 Task: Find connections with filter location Buckow with filter topic #jobsearchwith filter profile language German with filter current company Novartis India with filter school CCS (Chaudhary Charan Singh)University with filter industry Landscaping Services with filter service category Video Animation with filter keywords title Chief Robot Whisperer
Action: Mouse moved to (568, 78)
Screenshot: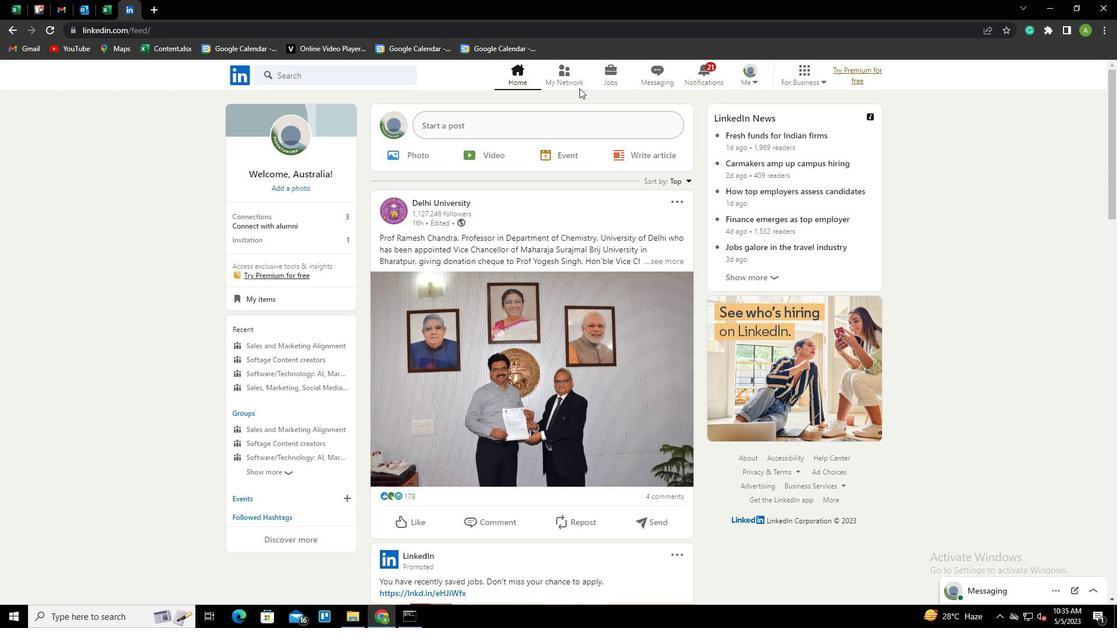 
Action: Mouse pressed left at (568, 78)
Screenshot: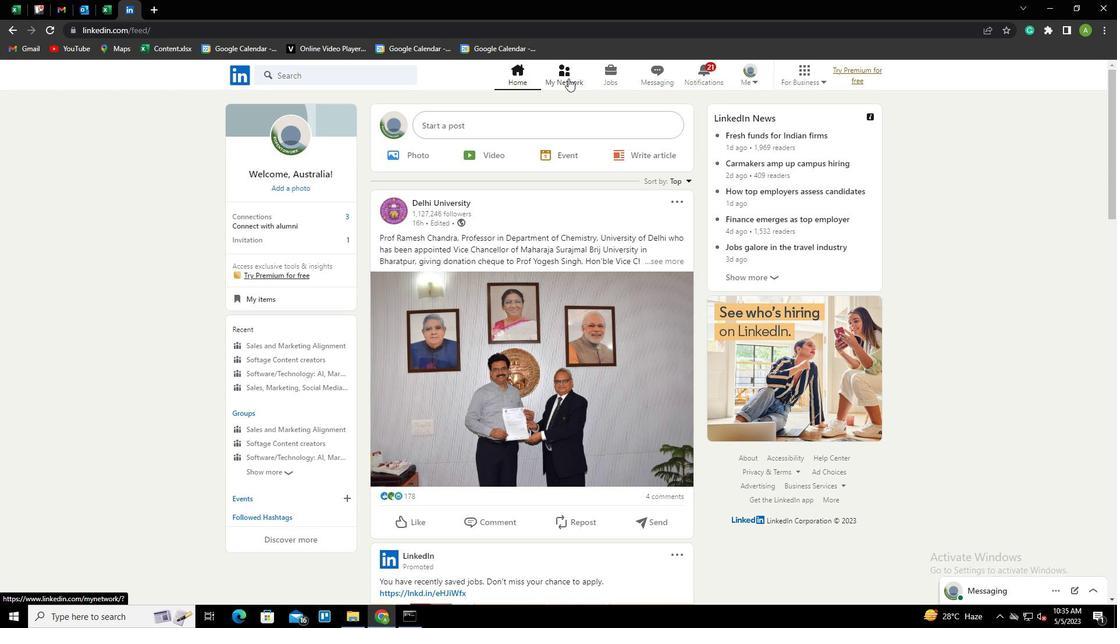 
Action: Mouse moved to (300, 139)
Screenshot: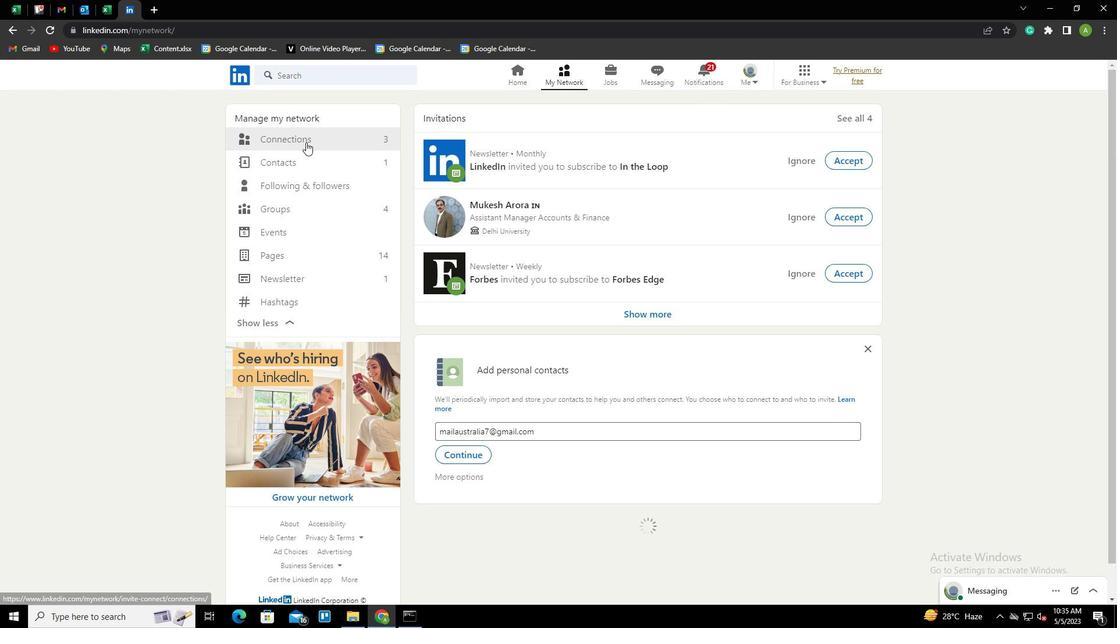 
Action: Mouse pressed left at (300, 139)
Screenshot: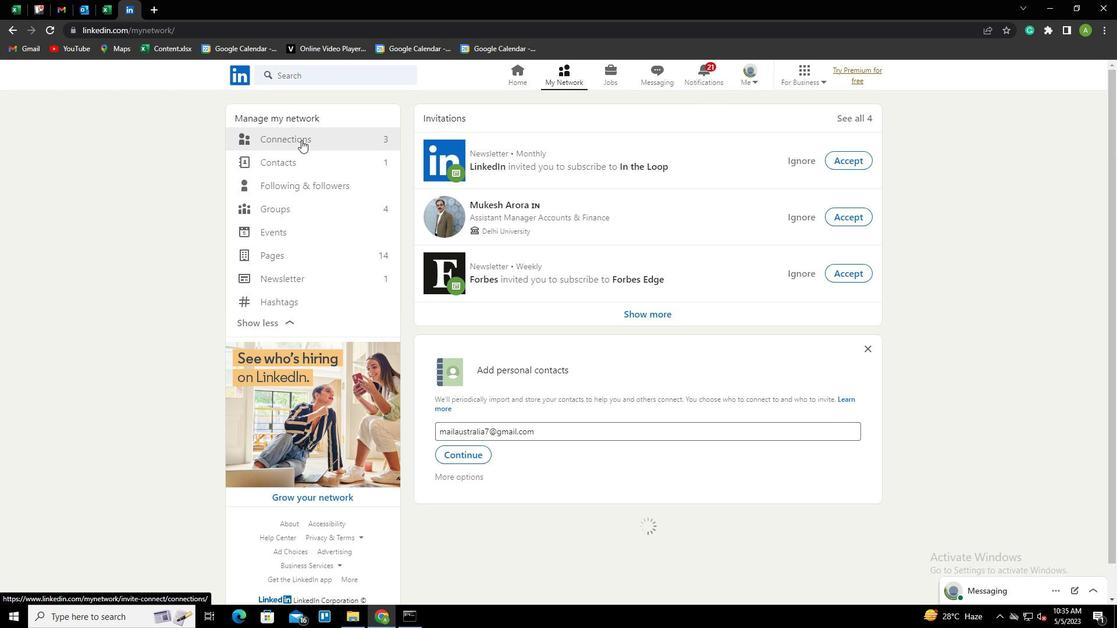 
Action: Mouse moved to (633, 134)
Screenshot: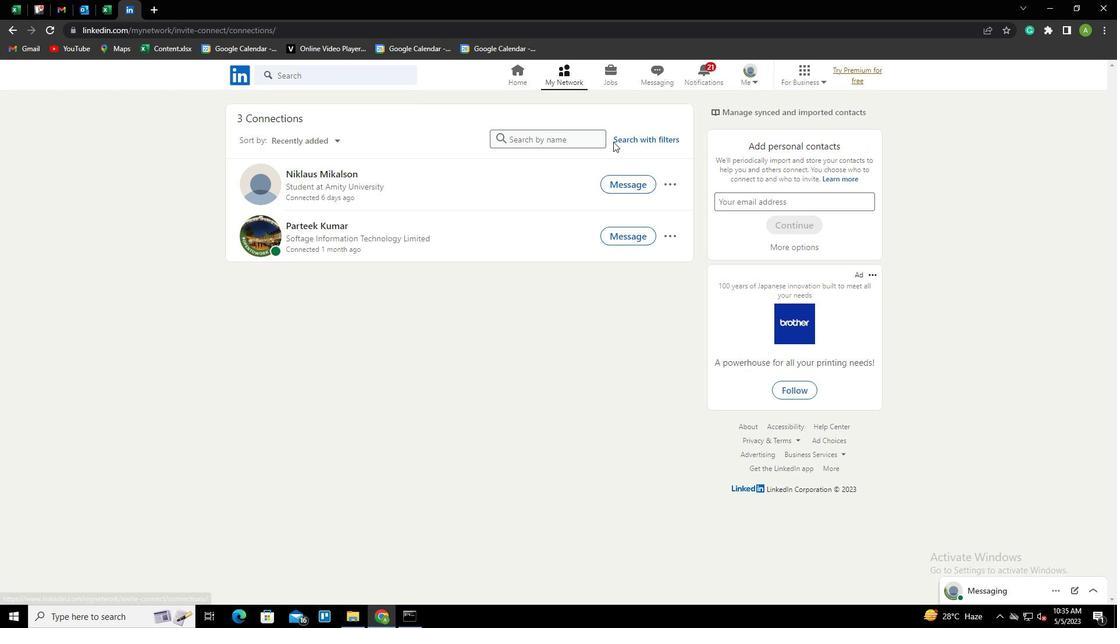 
Action: Mouse pressed left at (633, 134)
Screenshot: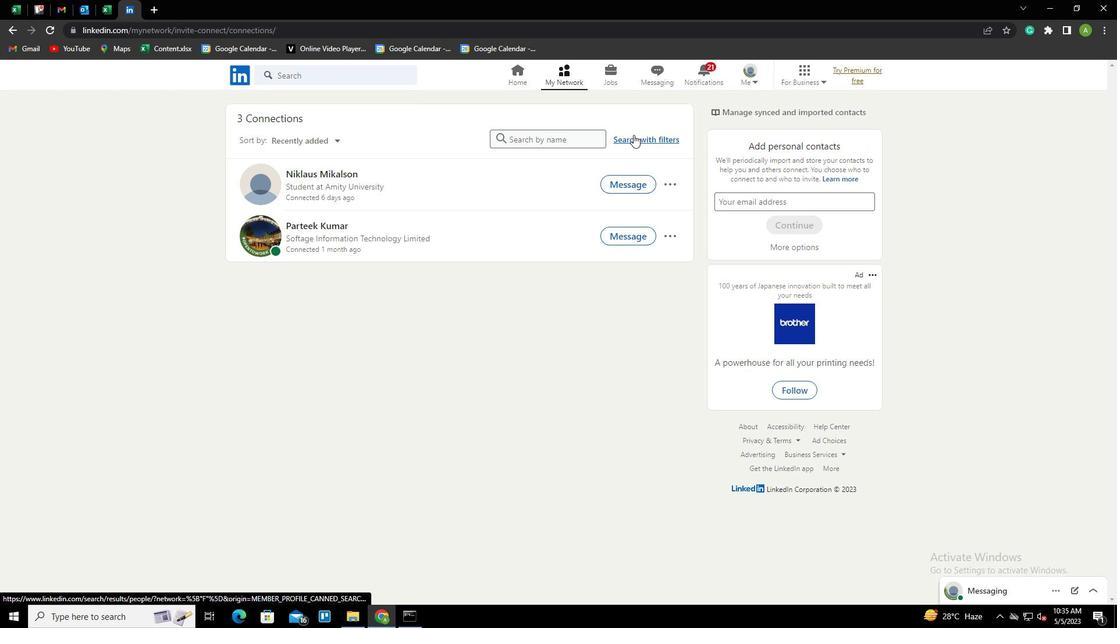 
Action: Mouse moved to (595, 102)
Screenshot: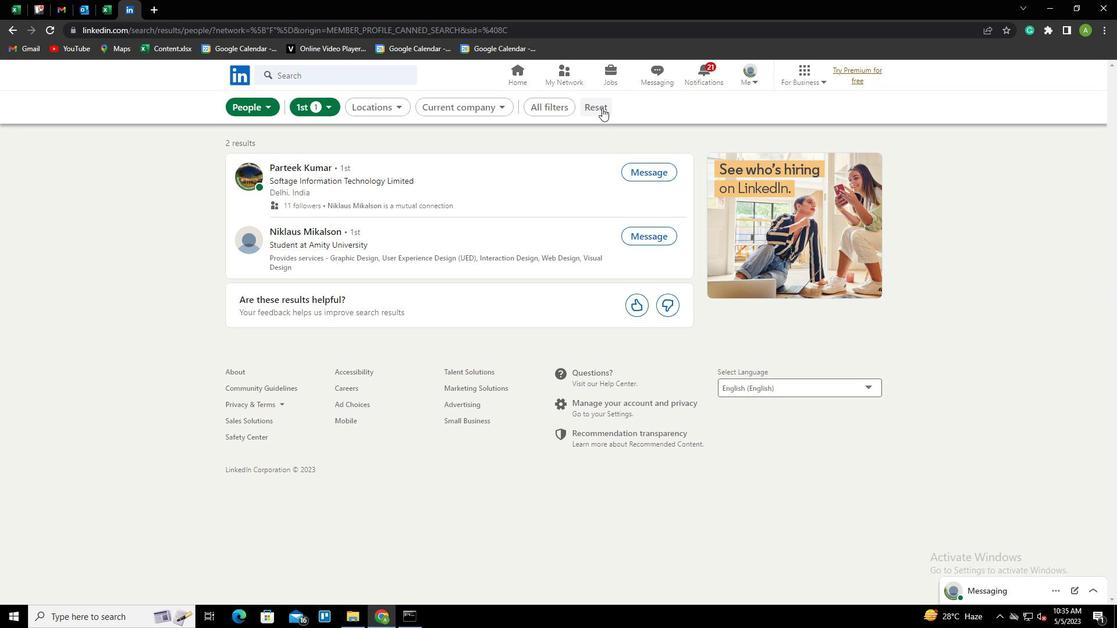 
Action: Mouse pressed left at (595, 102)
Screenshot: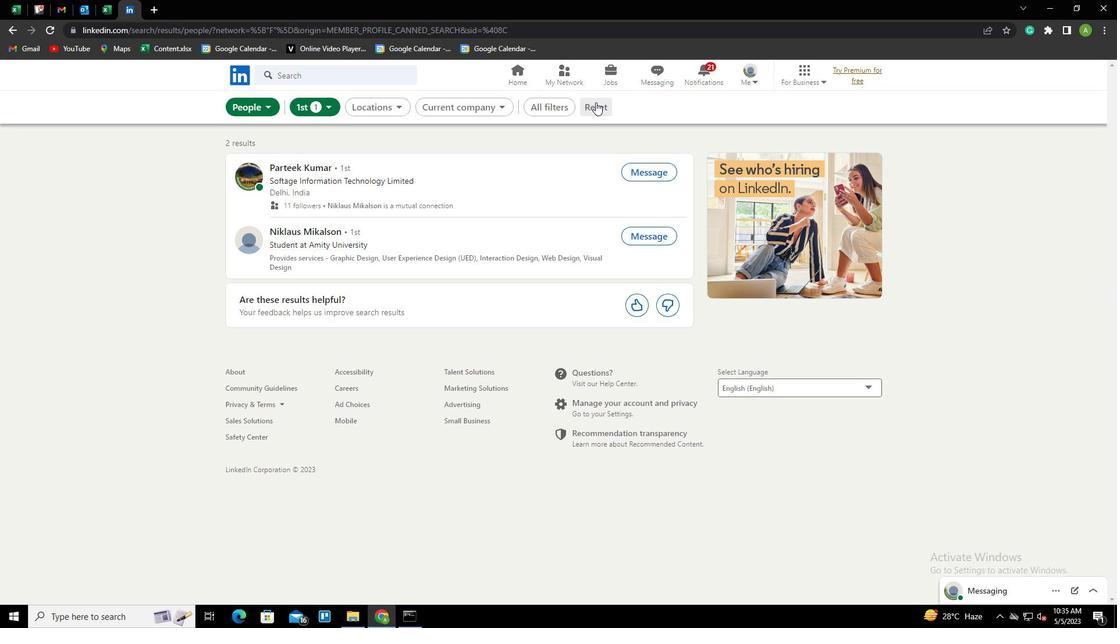 
Action: Mouse moved to (583, 105)
Screenshot: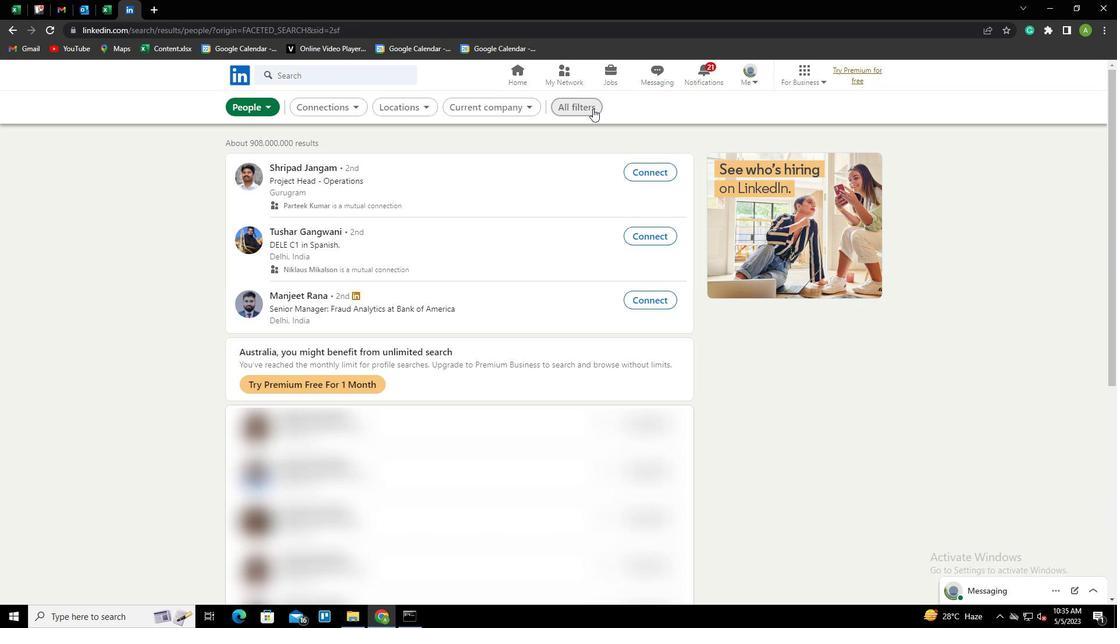 
Action: Mouse pressed left at (583, 105)
Screenshot: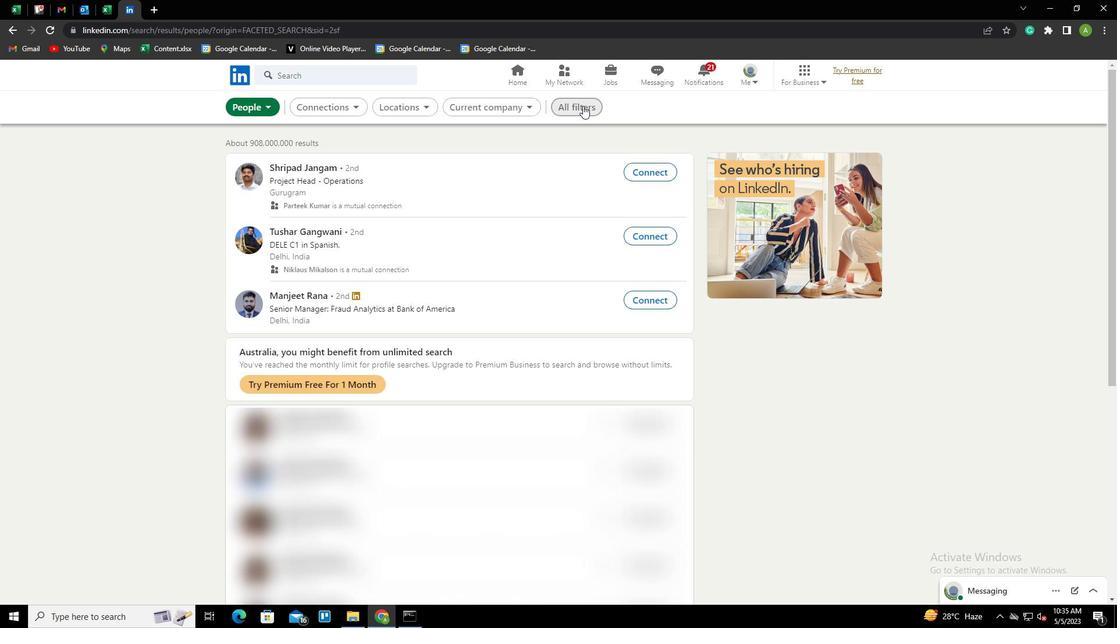 
Action: Mouse moved to (853, 347)
Screenshot: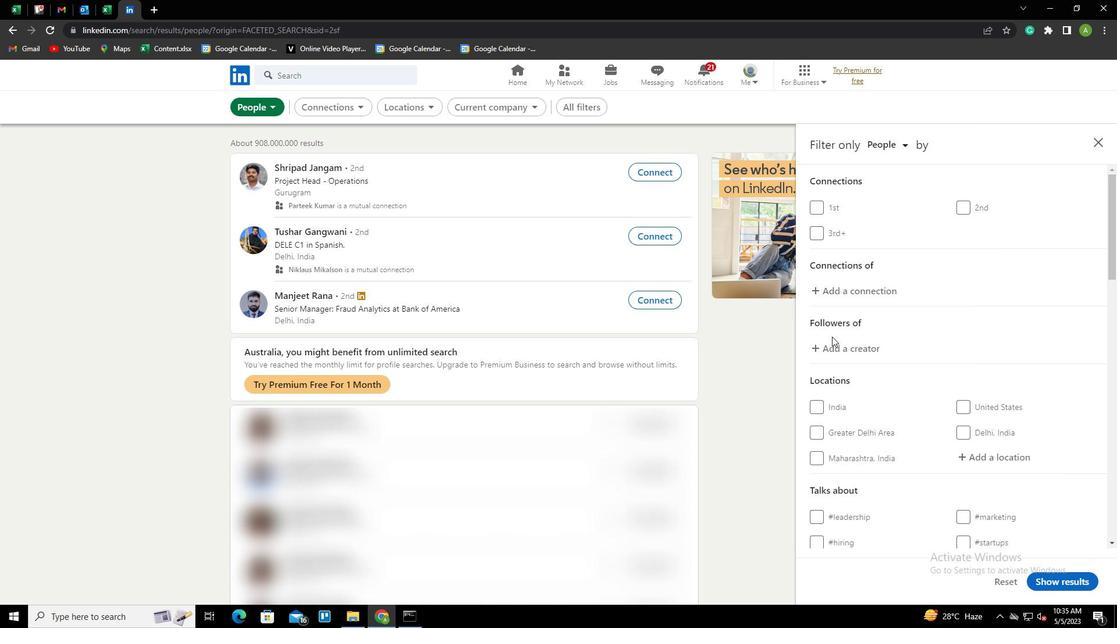 
Action: Mouse scrolled (853, 346) with delta (0, 0)
Screenshot: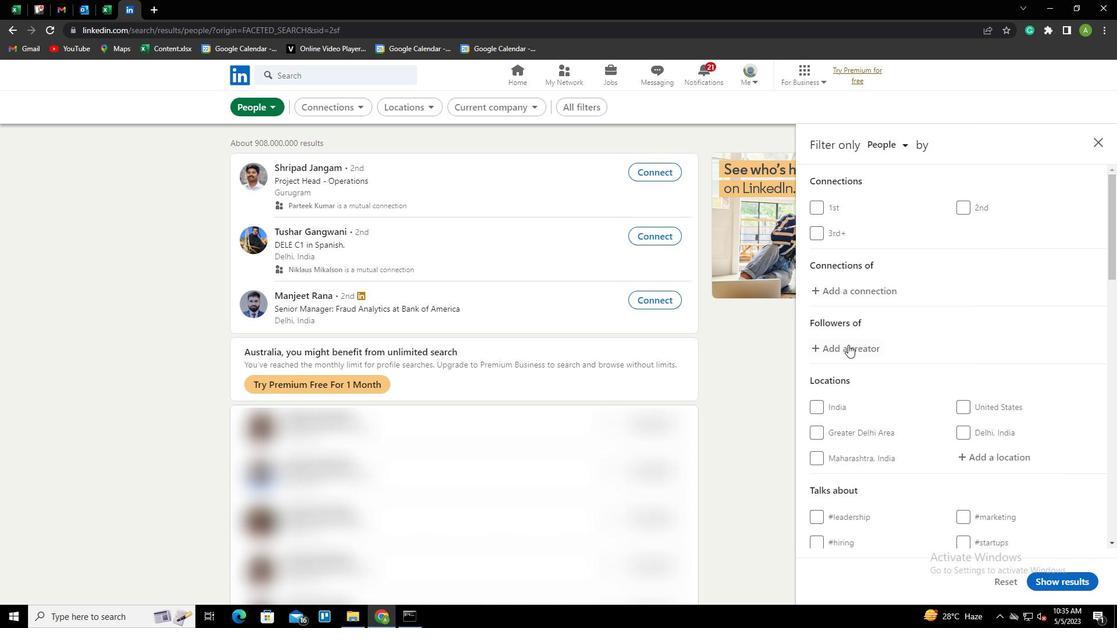 
Action: Mouse scrolled (853, 346) with delta (0, 0)
Screenshot: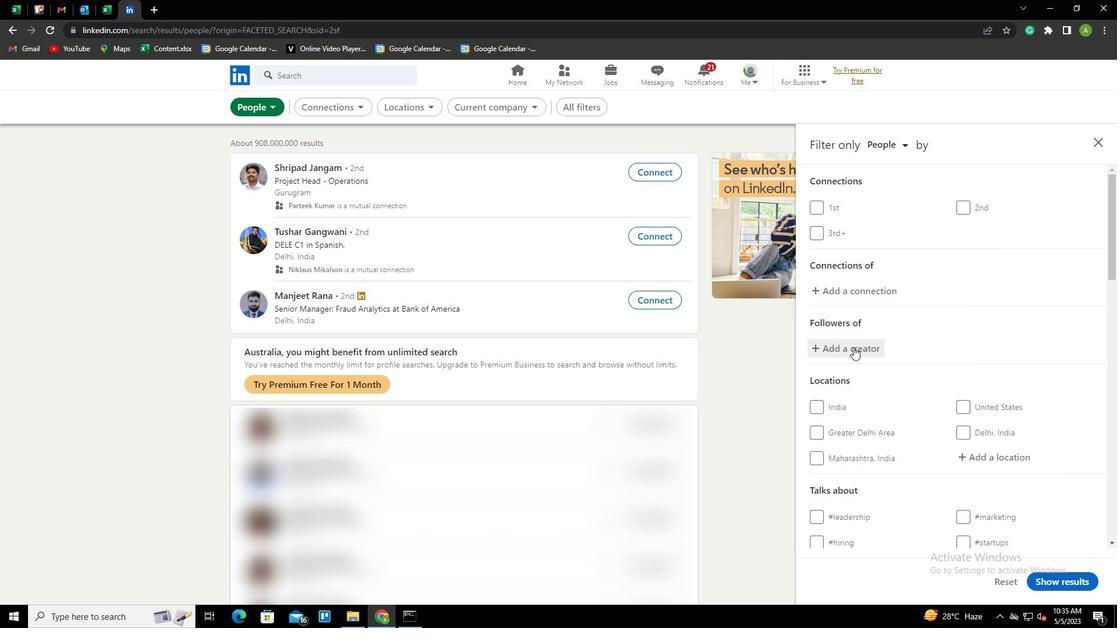 
Action: Mouse scrolled (853, 346) with delta (0, 0)
Screenshot: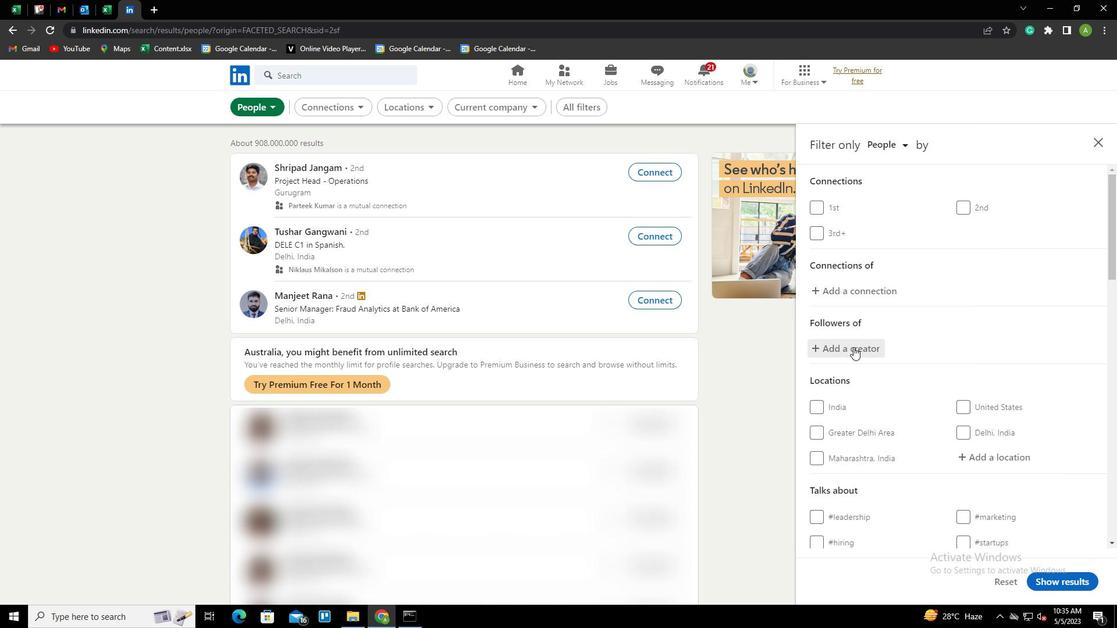 
Action: Mouse moved to (984, 277)
Screenshot: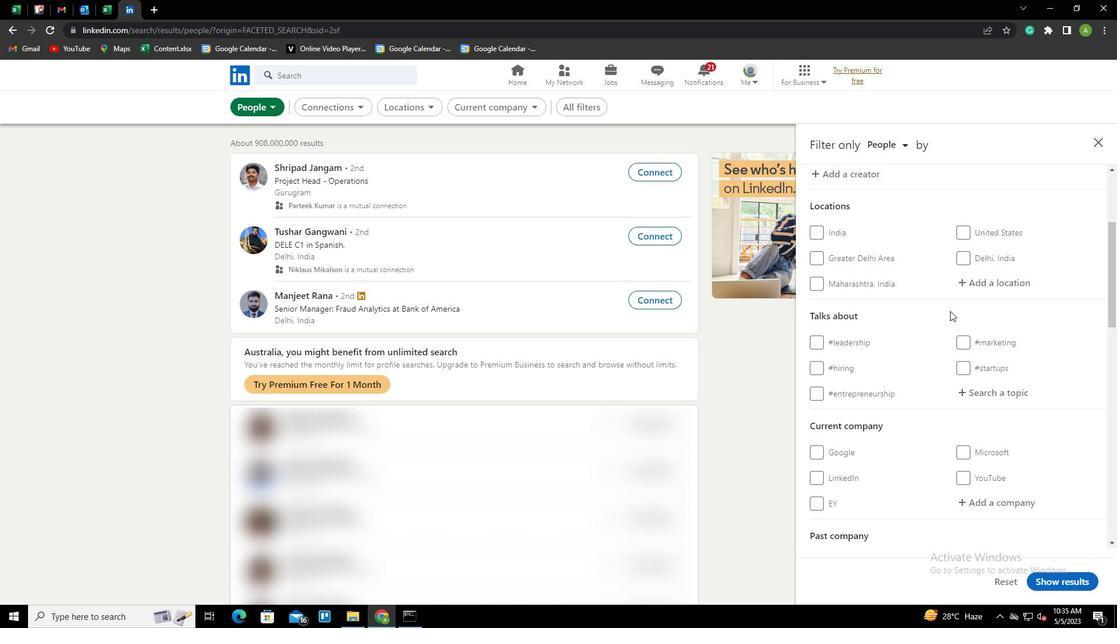 
Action: Mouse pressed left at (984, 277)
Screenshot: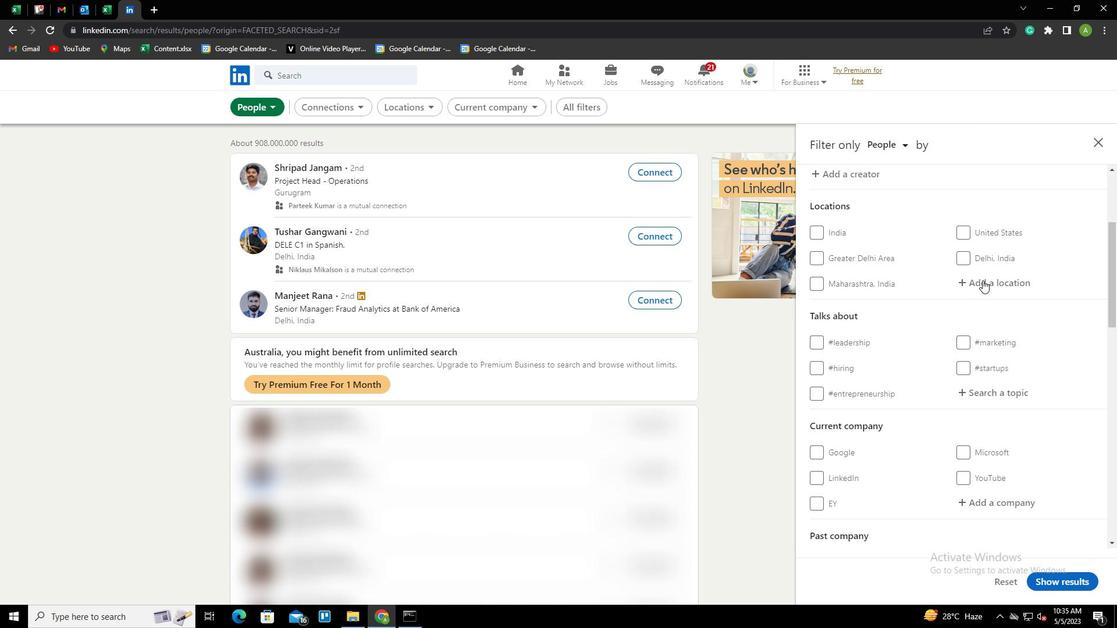 
Action: Key pressed <Key.shift><Key.shift><Key.shift><Key.shift><Key.shift><Key.shift><Key.shift><Key.shift><Key.shift><Key.shift>BUCKOW<Key.down><Key.enter>
Screenshot: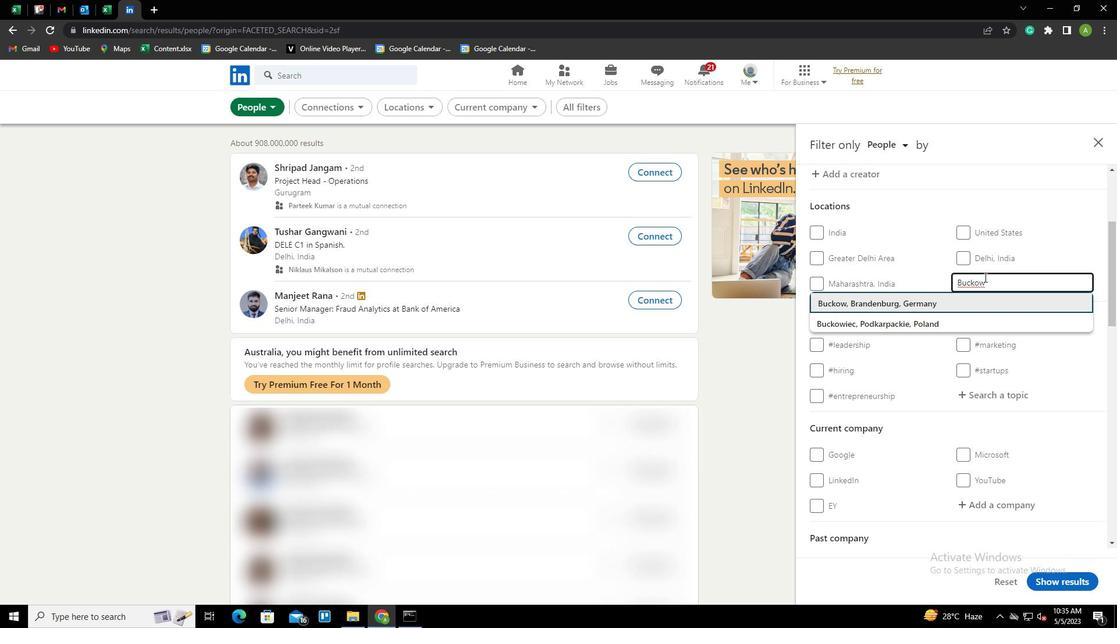 
Action: Mouse scrolled (984, 276) with delta (0, 0)
Screenshot: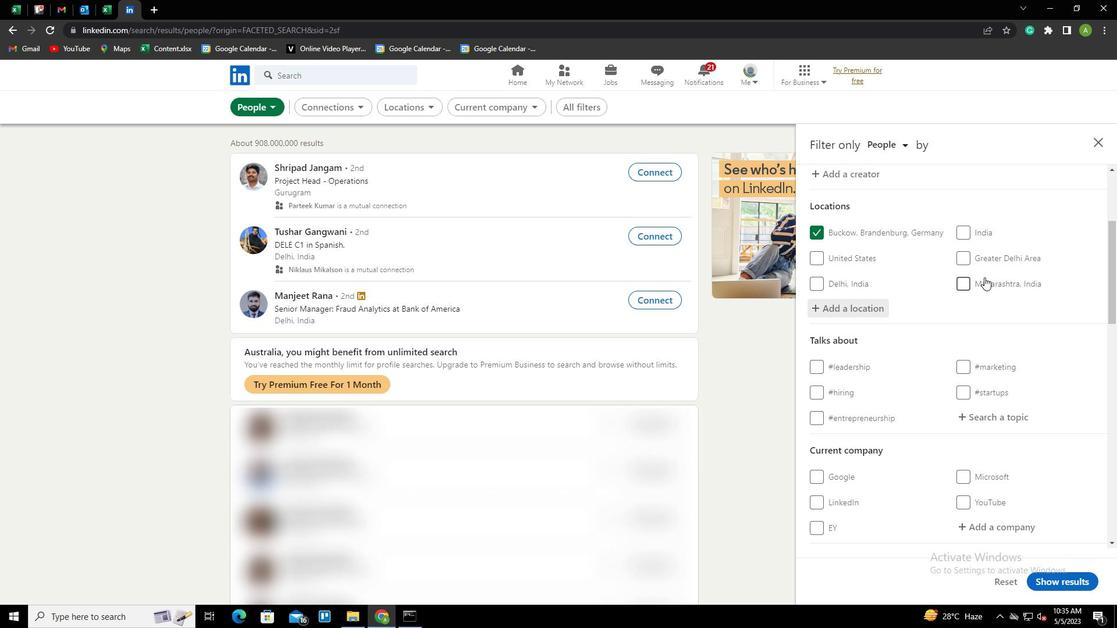 
Action: Mouse scrolled (984, 276) with delta (0, 0)
Screenshot: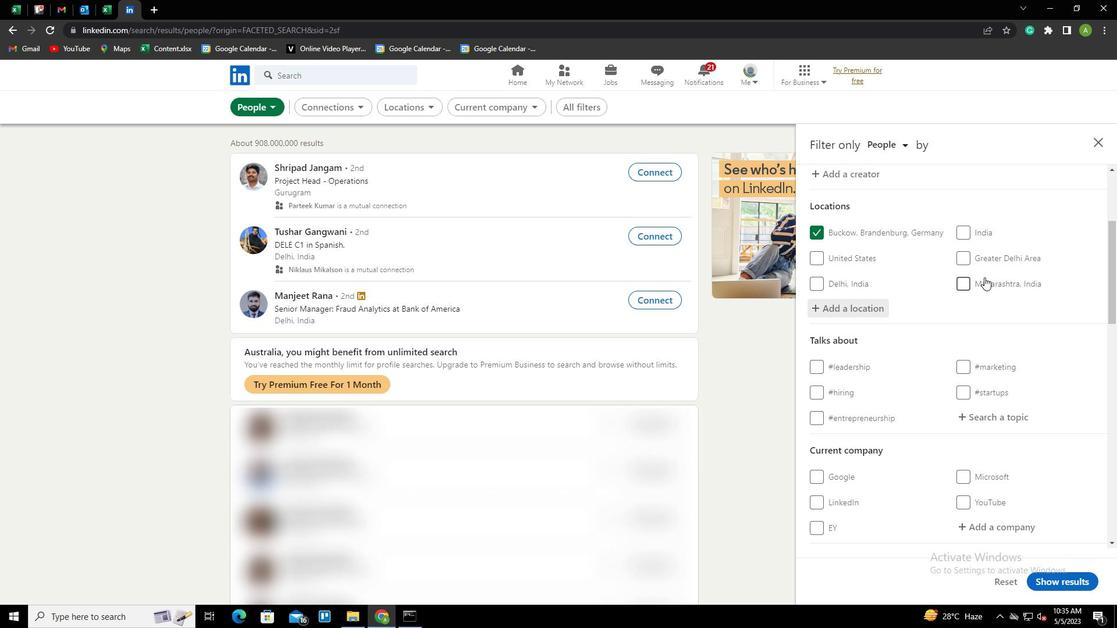 
Action: Mouse scrolled (984, 276) with delta (0, 0)
Screenshot: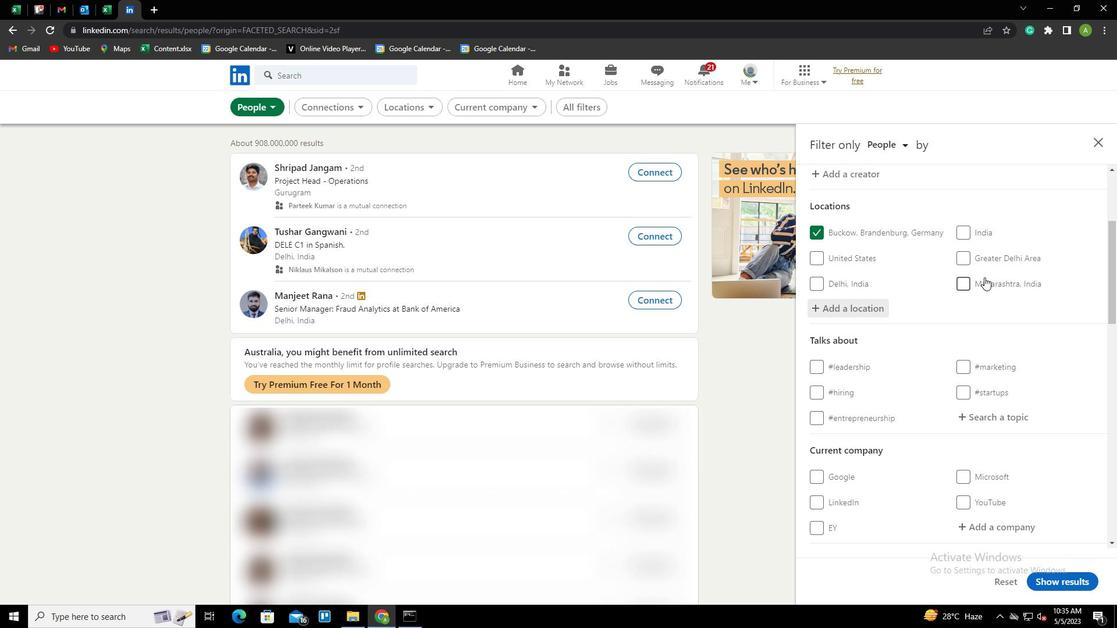 
Action: Mouse moved to (978, 239)
Screenshot: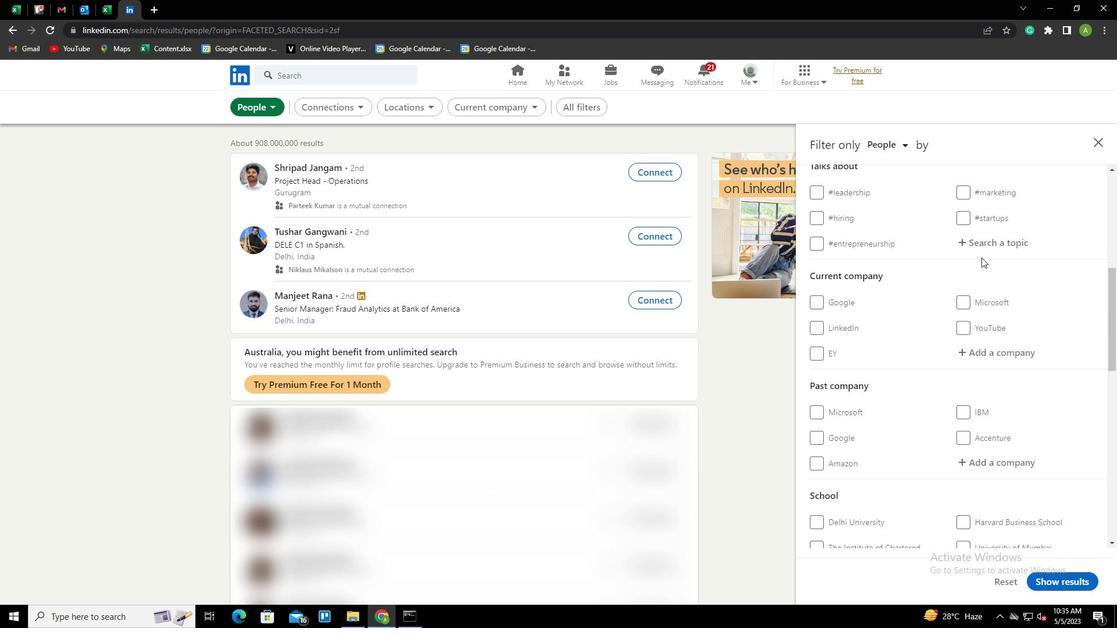 
Action: Mouse pressed left at (978, 239)
Screenshot: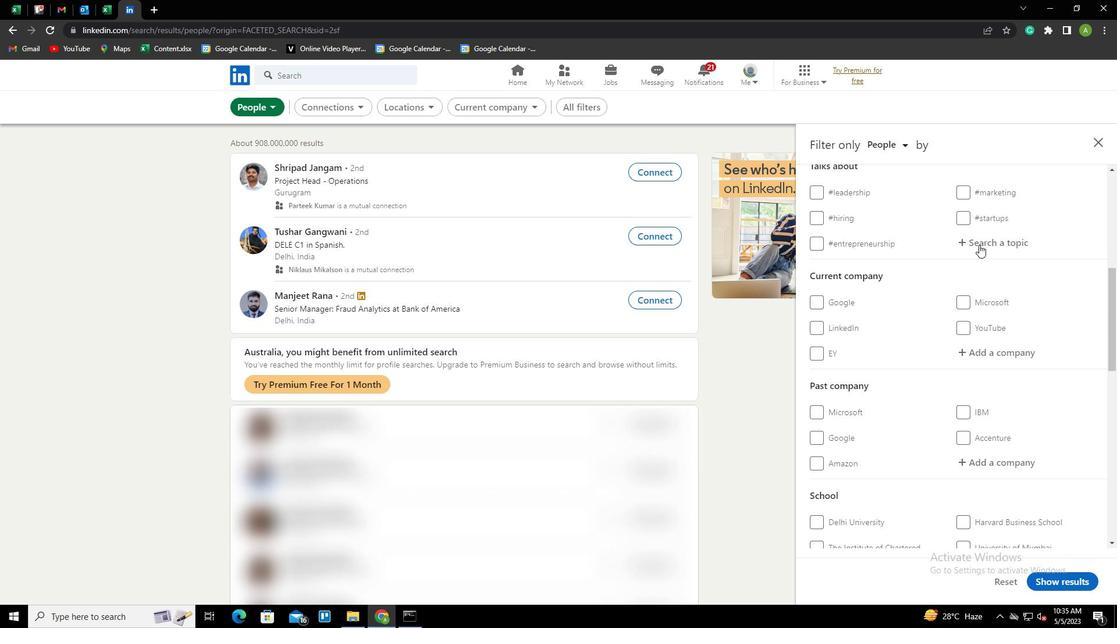 
Action: Key pressed JOBSEARCH<Key.down><Key.enter>
Screenshot: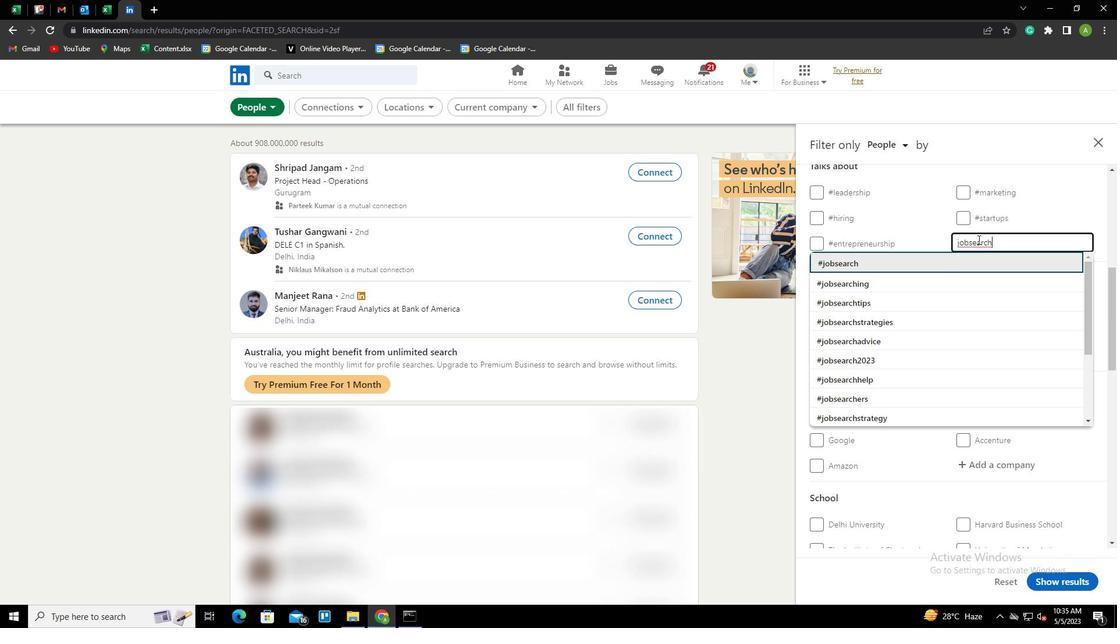 
Action: Mouse moved to (1060, 285)
Screenshot: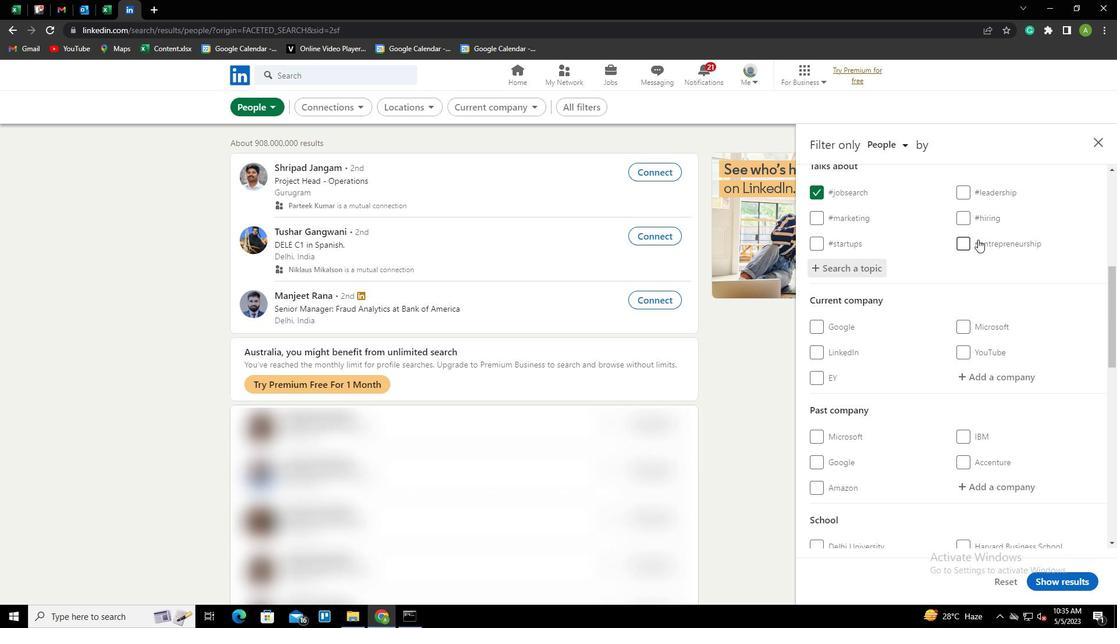 
Action: Mouse scrolled (1060, 285) with delta (0, 0)
Screenshot: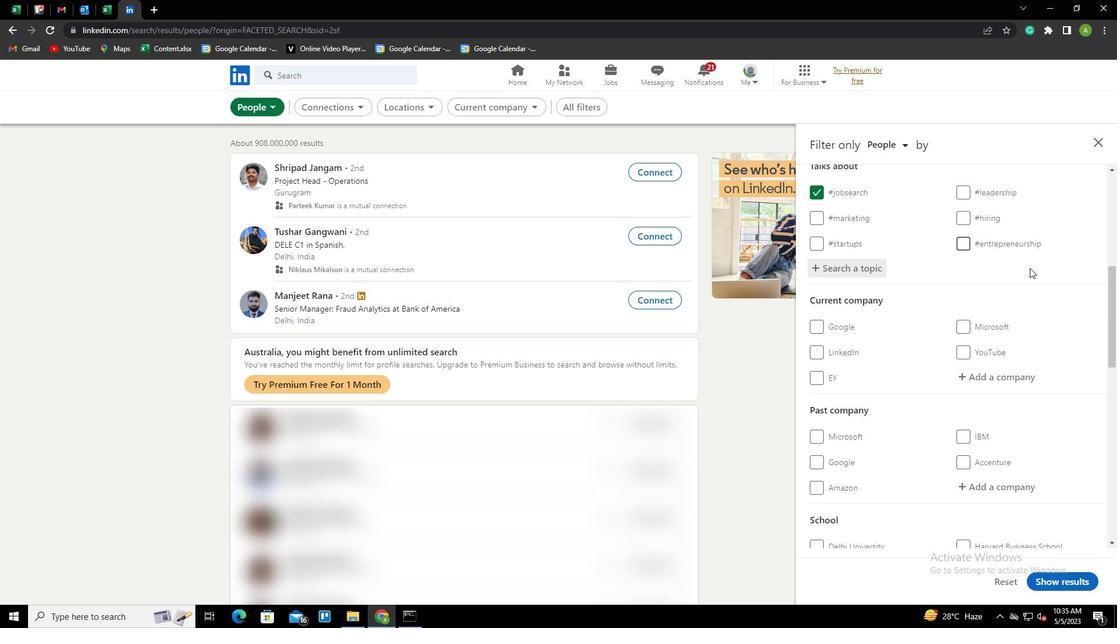 
Action: Mouse scrolled (1060, 285) with delta (0, 0)
Screenshot: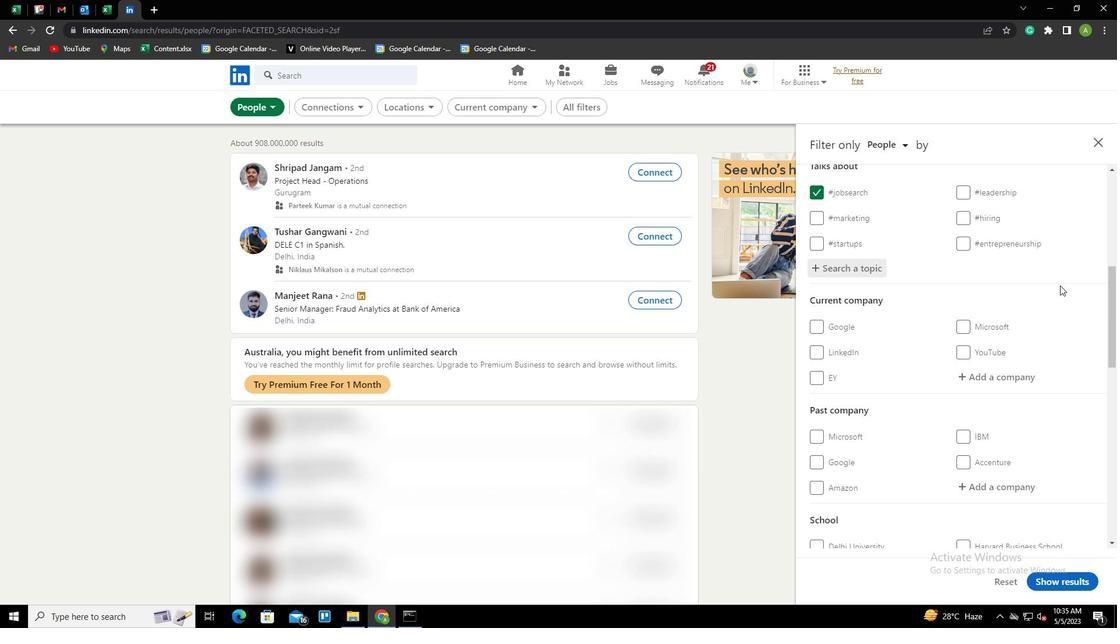 
Action: Mouse scrolled (1060, 285) with delta (0, 0)
Screenshot: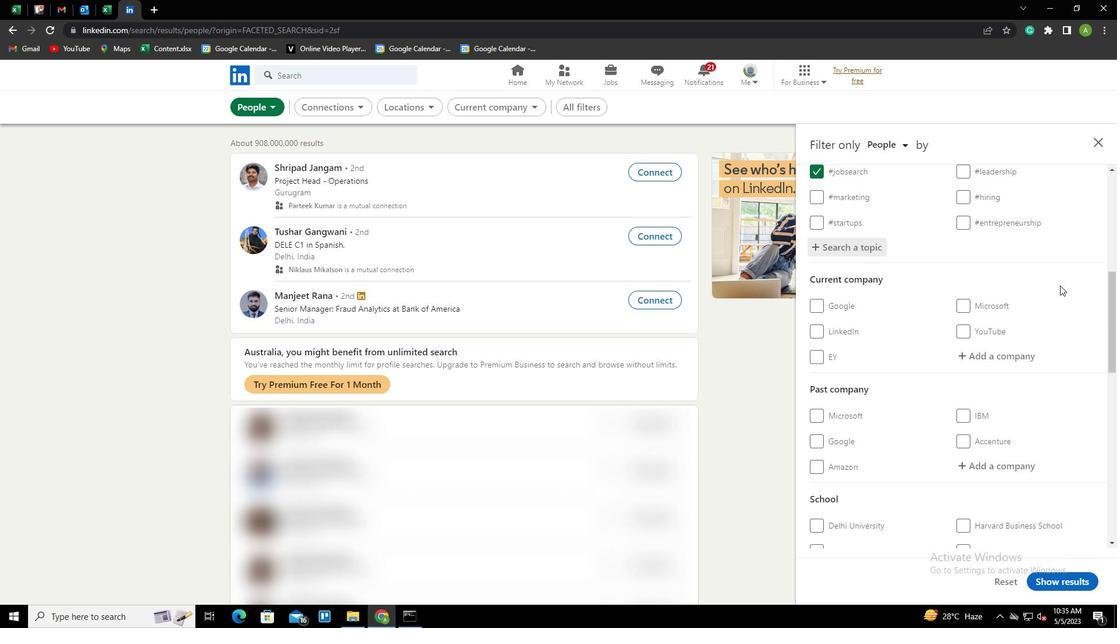 
Action: Mouse scrolled (1060, 285) with delta (0, 0)
Screenshot: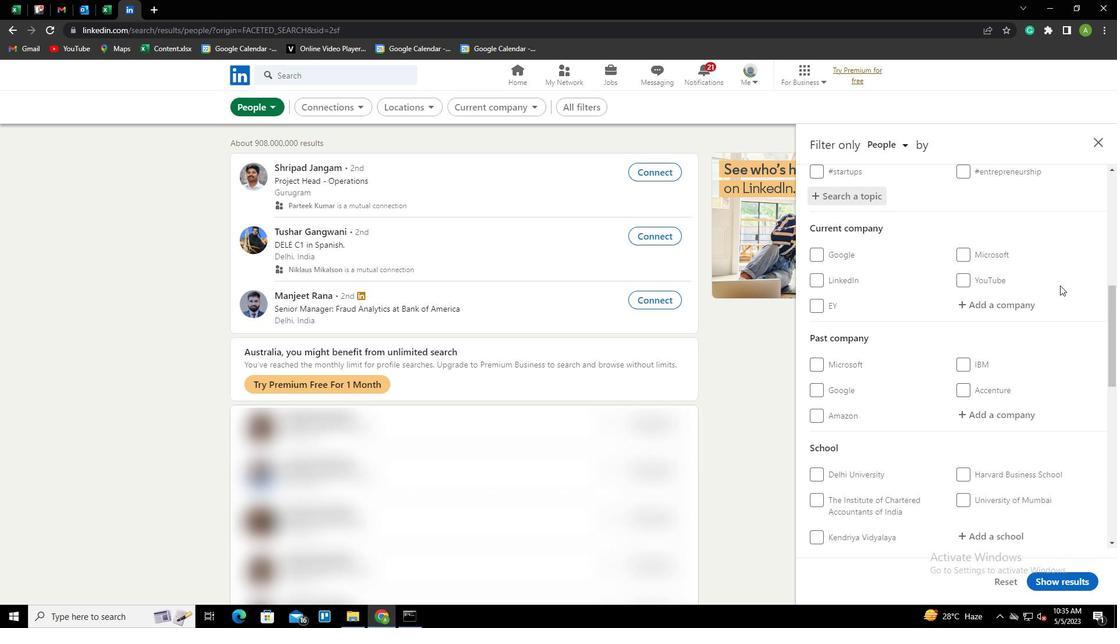 
Action: Mouse scrolled (1060, 285) with delta (0, 0)
Screenshot: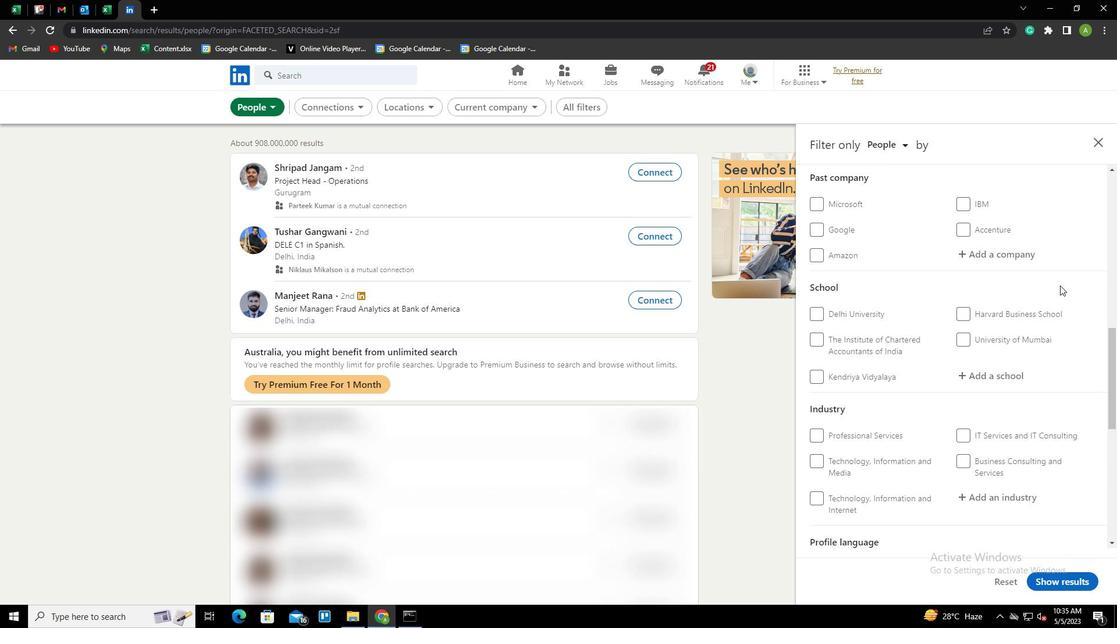 
Action: Mouse scrolled (1060, 285) with delta (0, 0)
Screenshot: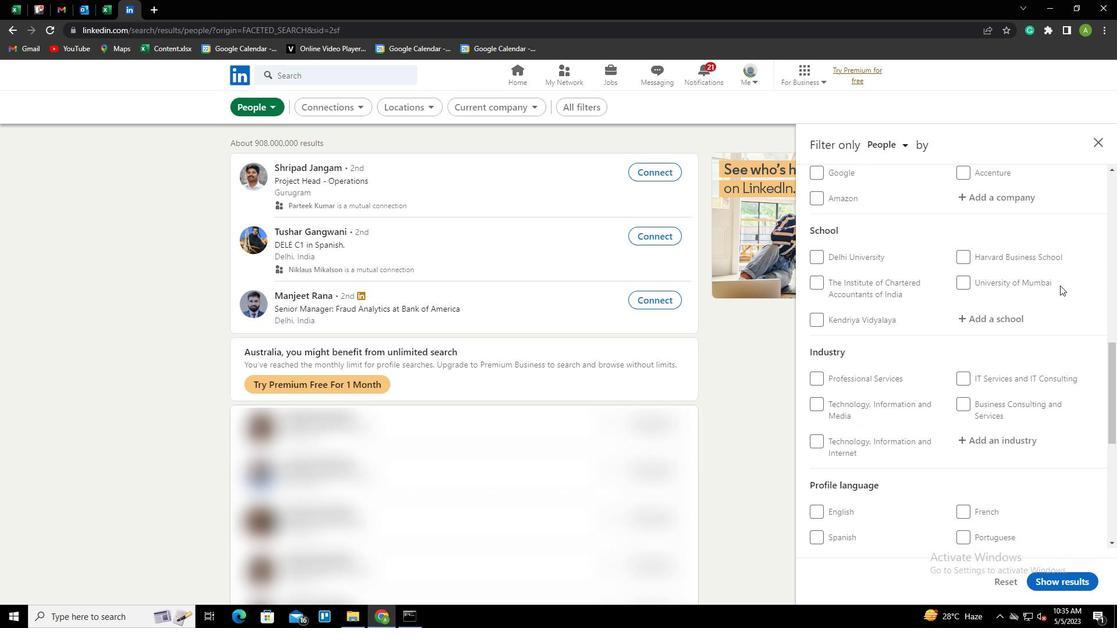 
Action: Mouse scrolled (1060, 285) with delta (0, 0)
Screenshot: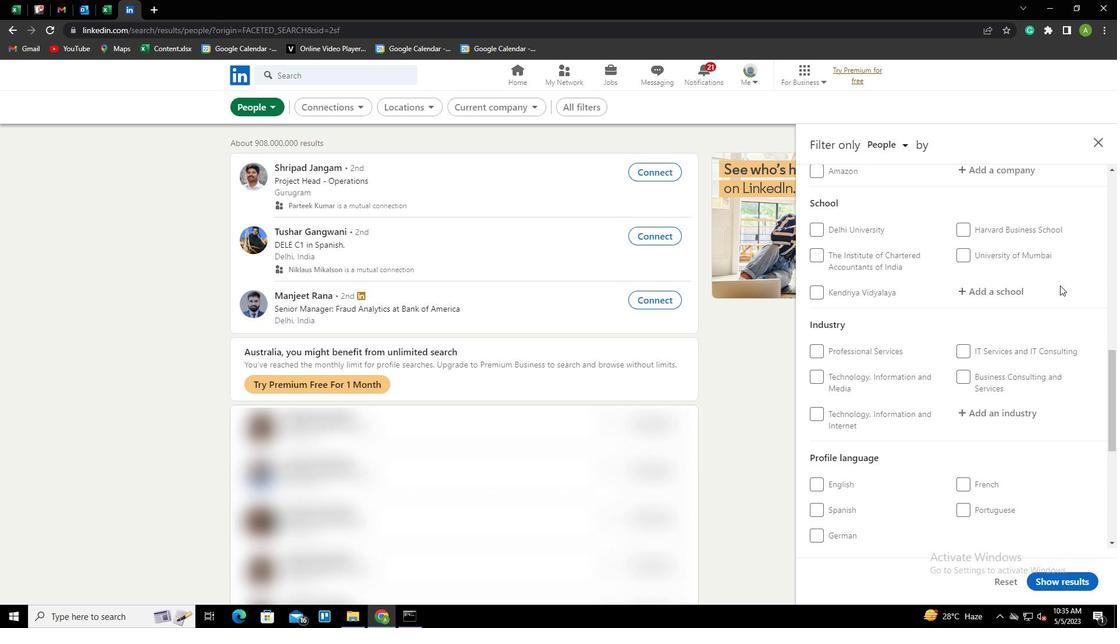 
Action: Mouse moved to (823, 447)
Screenshot: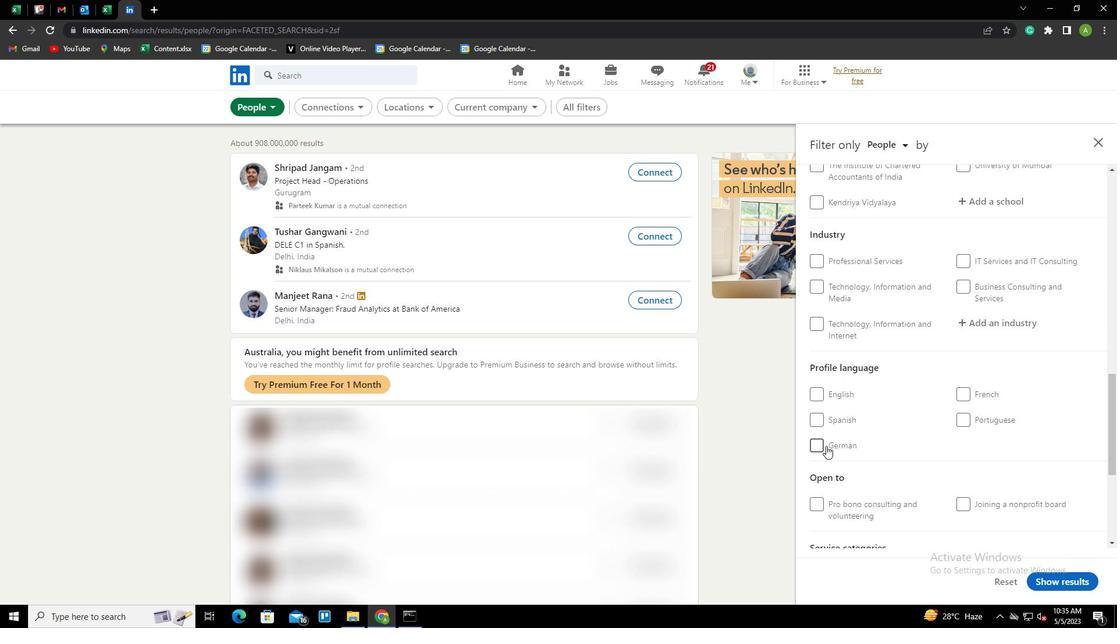 
Action: Mouse pressed left at (823, 447)
Screenshot: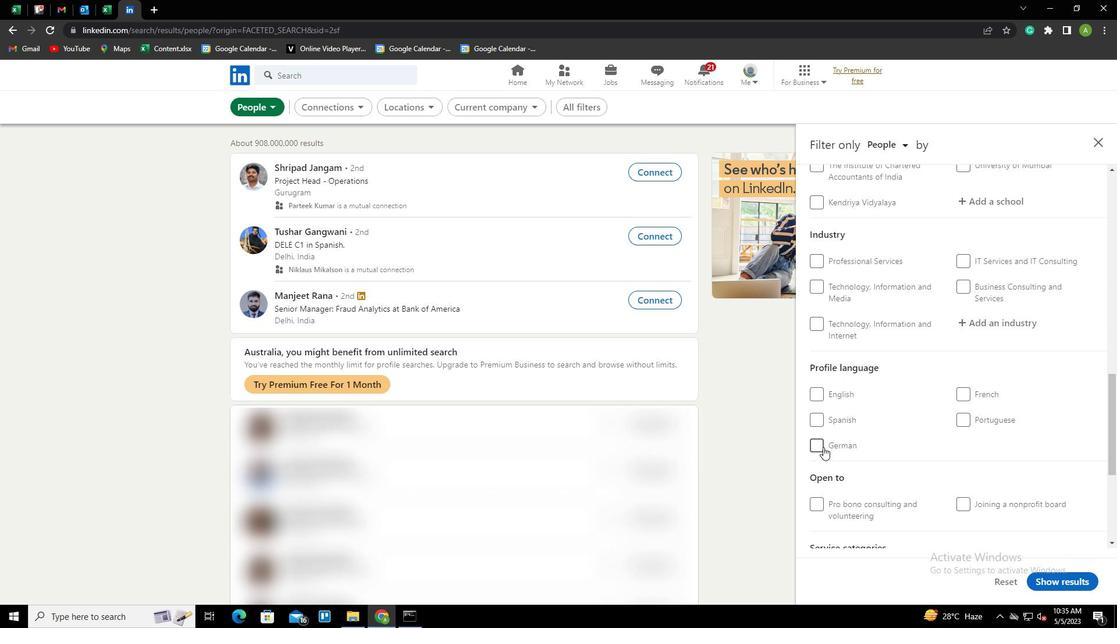 
Action: Mouse moved to (956, 443)
Screenshot: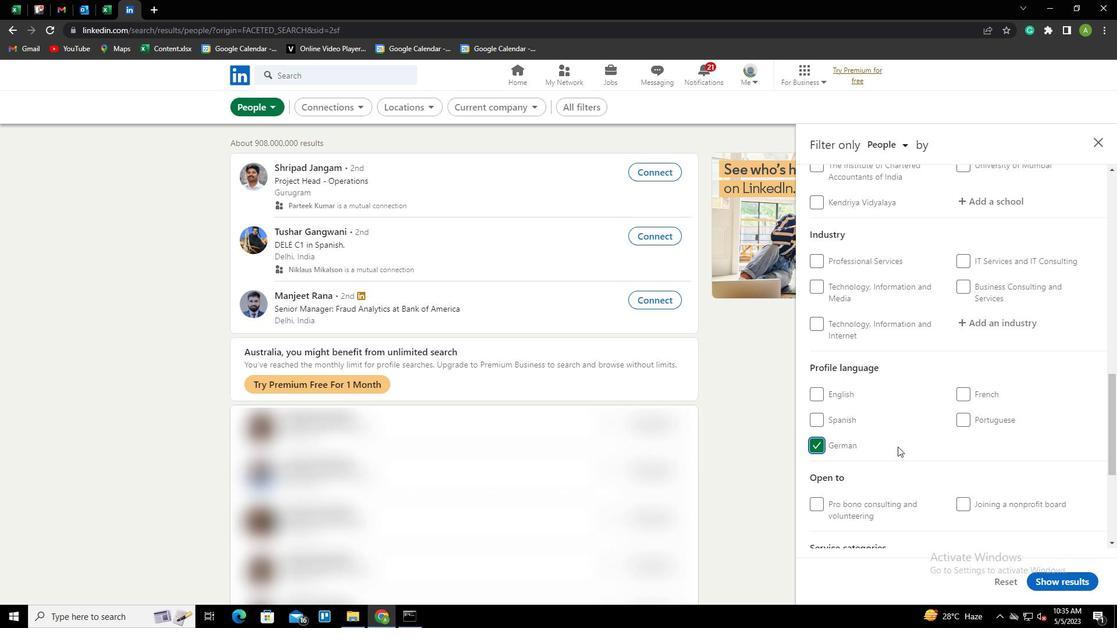 
Action: Mouse scrolled (956, 444) with delta (0, 0)
Screenshot: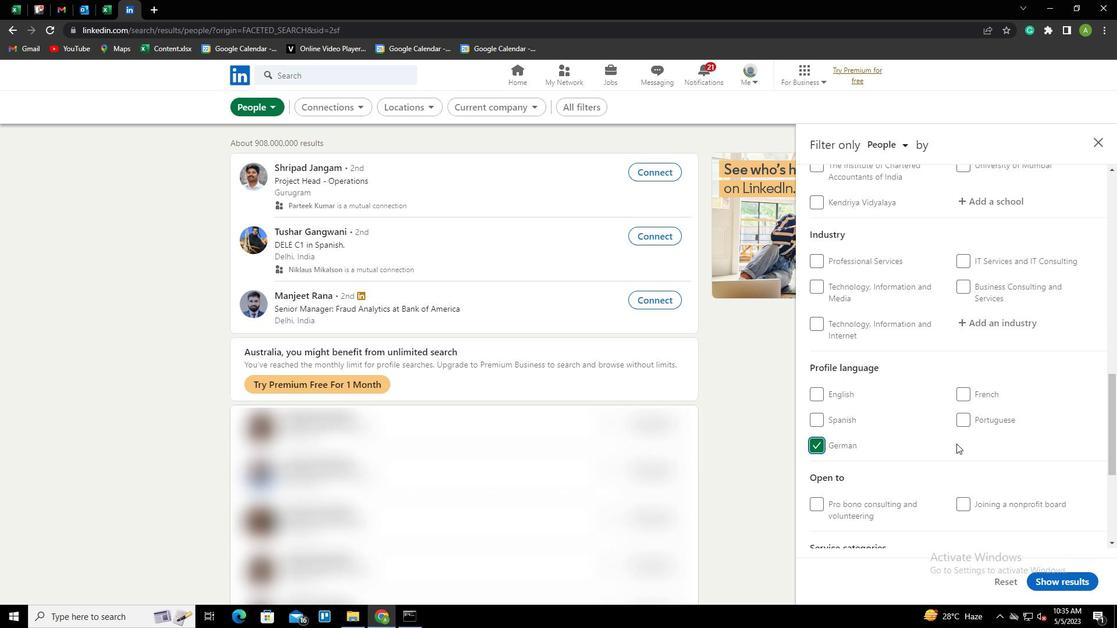 
Action: Mouse scrolled (956, 444) with delta (0, 0)
Screenshot: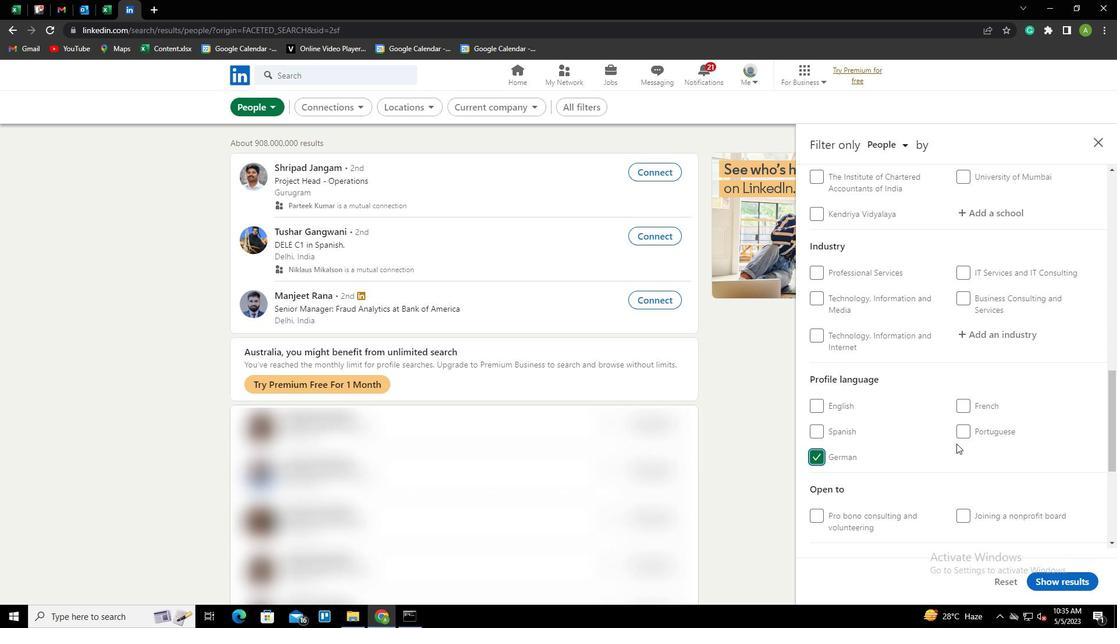 
Action: Mouse scrolled (956, 444) with delta (0, 0)
Screenshot: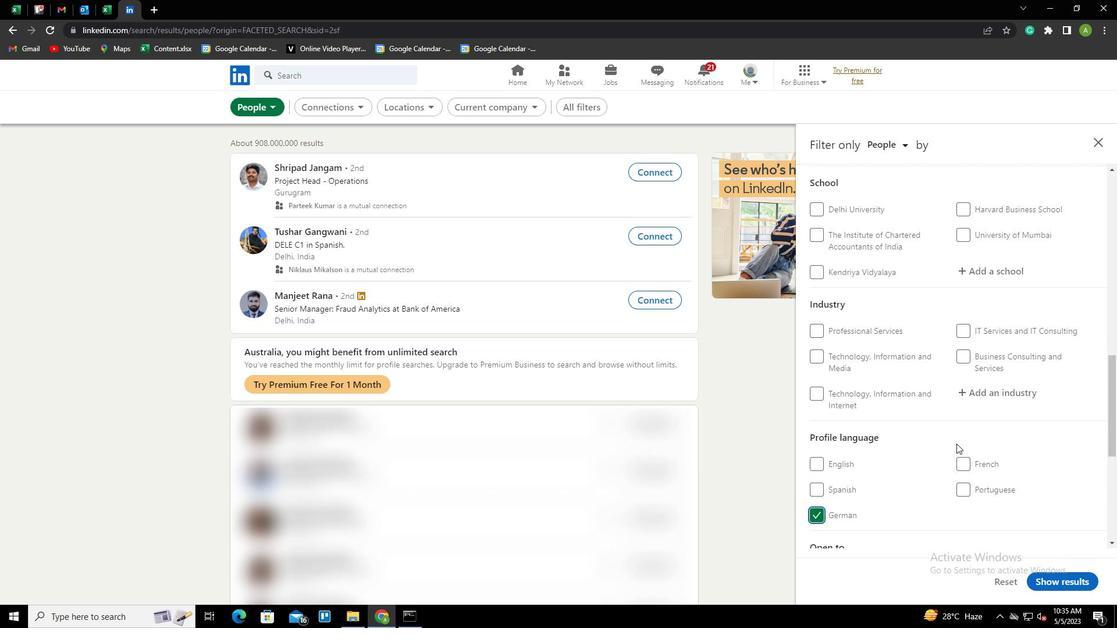 
Action: Mouse scrolled (956, 444) with delta (0, 0)
Screenshot: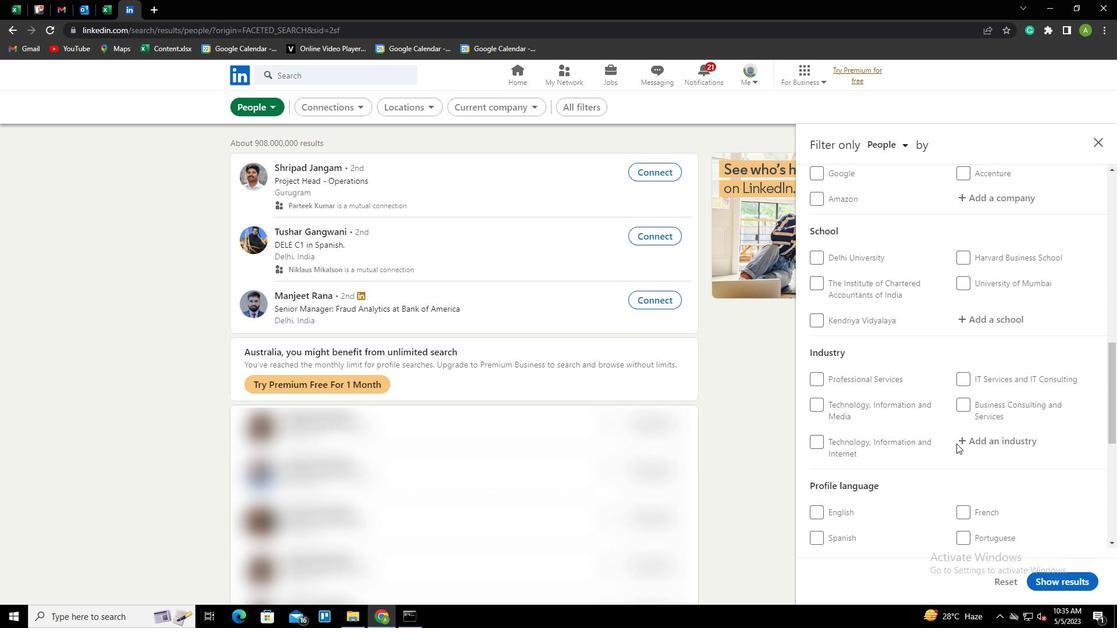 
Action: Mouse scrolled (956, 444) with delta (0, 0)
Screenshot: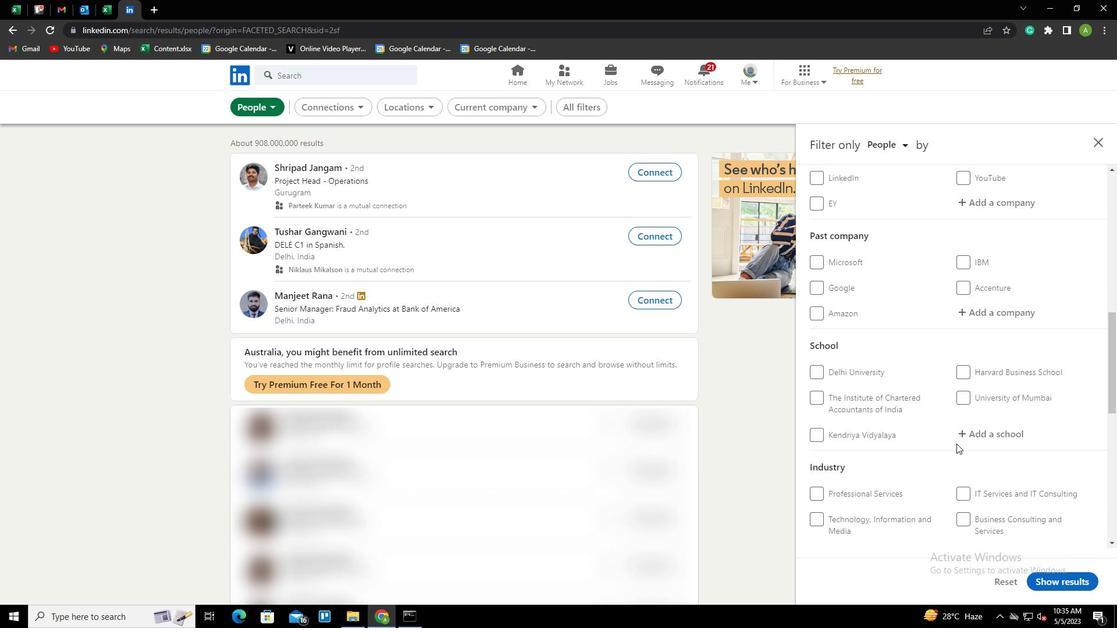 
Action: Mouse scrolled (956, 444) with delta (0, 0)
Screenshot: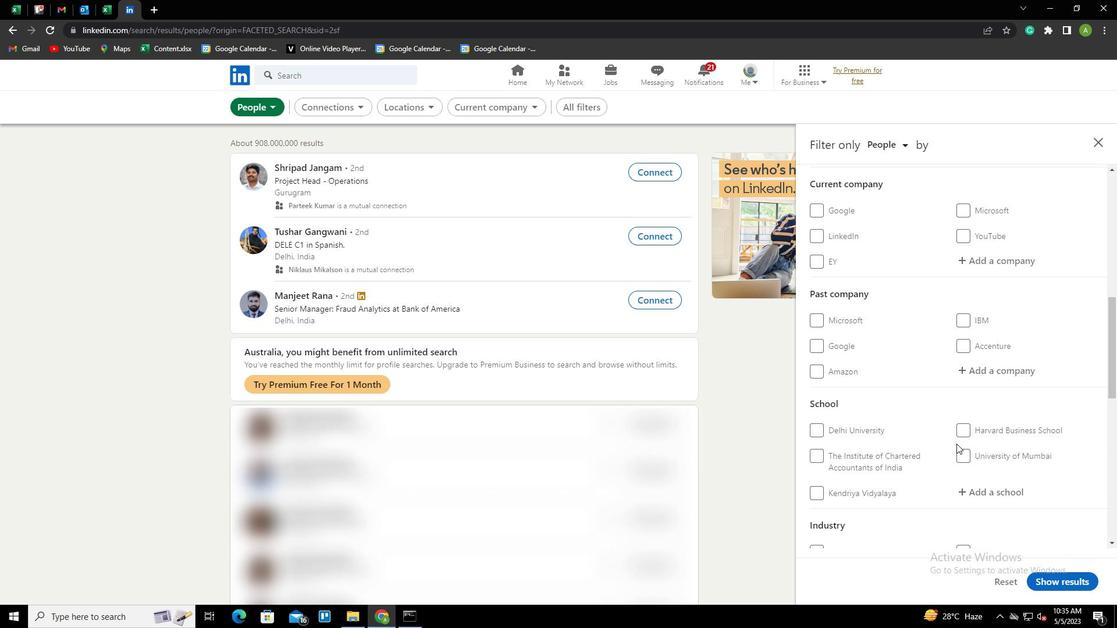 
Action: Mouse moved to (981, 314)
Screenshot: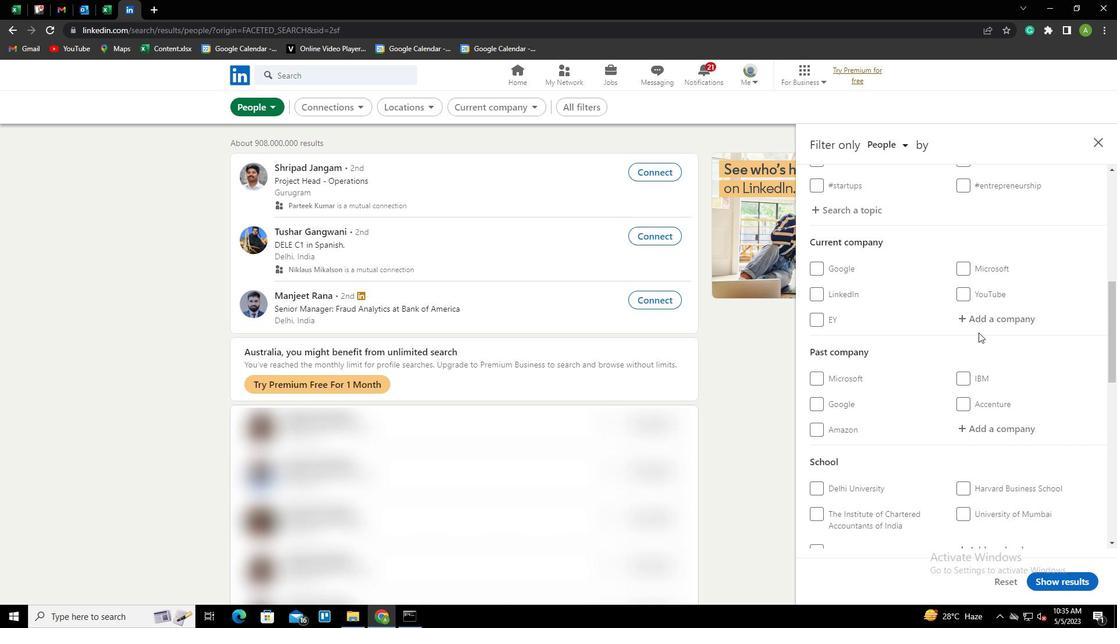 
Action: Mouse pressed left at (981, 314)
Screenshot: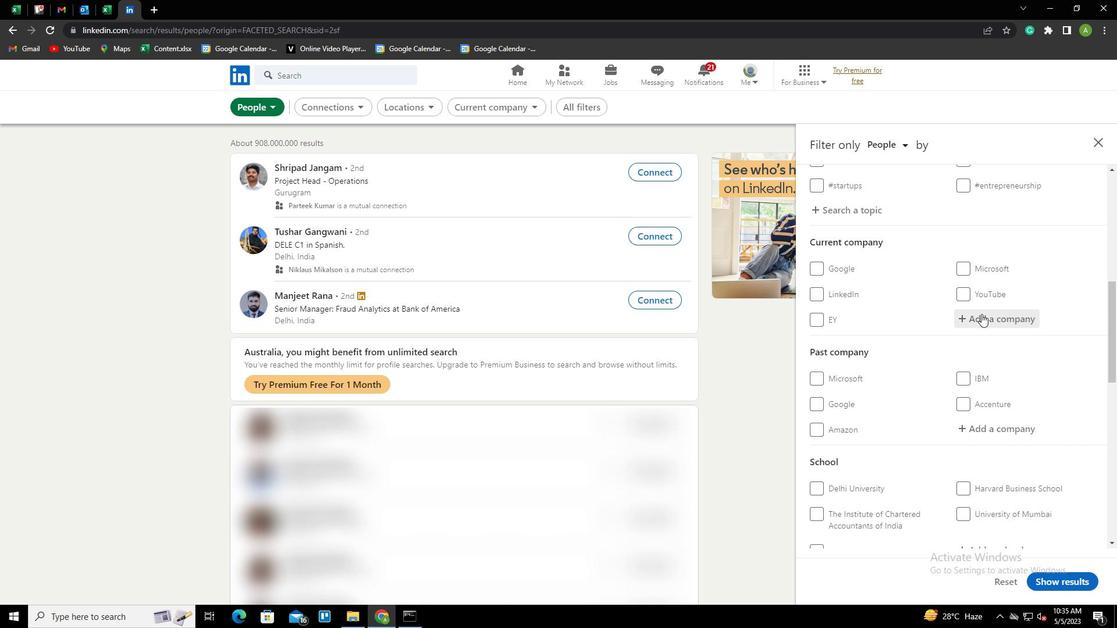 
Action: Key pressed <Key.shift><Key.shift><Key.shift><Key.shift><Key.shift><Key.shift><Key.shift><Key.shift>NOCARTIS<Key.backspace><Key.backspace><Key.backspace><Key.backspace><Key.backspace><Key.backspace>VARY<Key.backspace>TIS<Key.down><Key.space><Key.shift><Key.shift><Key.shift><Key.shift><Key.shift><Key.shift><Key.shift><Key.shift><Key.shift><Key.shift><Key.shift><Key.shift><Key.shift><Key.shift><Key.shift><Key.shift><Key.shift><Key.shift><Key.shift><Key.shift><Key.shift><Key.shift><Key.shift><Key.shift><Key.shift><Key.shift><Key.shift><Key.shift><Key.shift><Key.shift><Key.shift><Key.shift><Key.shift><Key.shift><Key.shift><Key.shift><Key.shift><Key.shift><Key.shift><Key.shift><Key.shift><Key.shift><Key.shift><Key.shift><Key.shift><Key.shift><Key.shift><Key.shift><Key.shift><Key.shift><Key.shift><Key.shift><Key.shift><Key.shift><Key.shift><Key.shift><Key.shift><Key.shift>INS<Key.down><Key.backspace>DIA<Key.down><Key.enter>
Screenshot: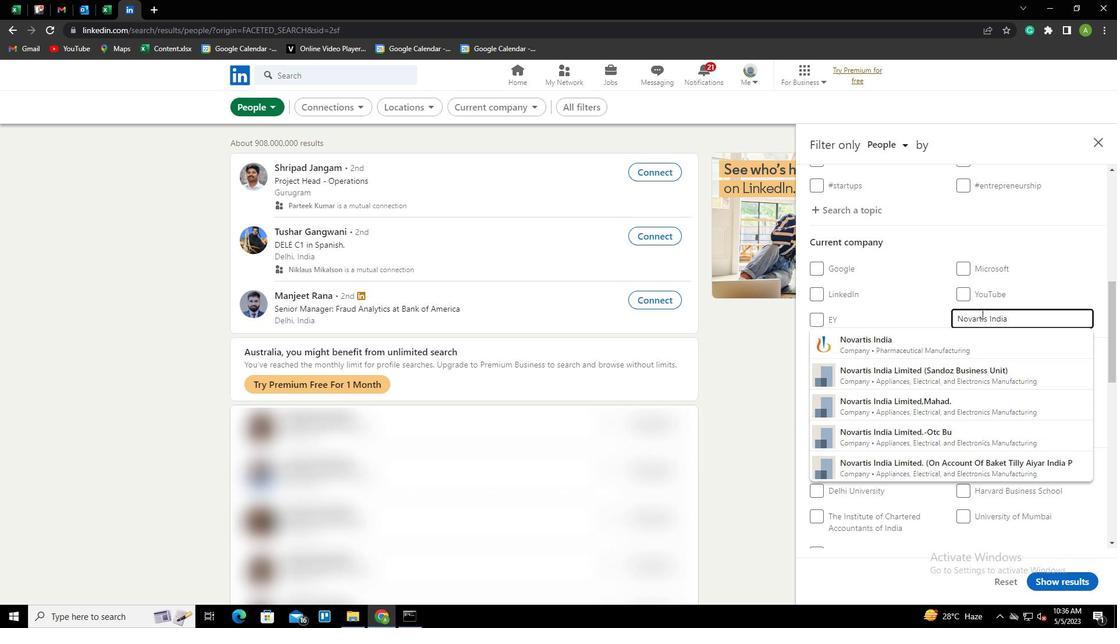 
Action: Mouse scrolled (981, 313) with delta (0, 0)
Screenshot: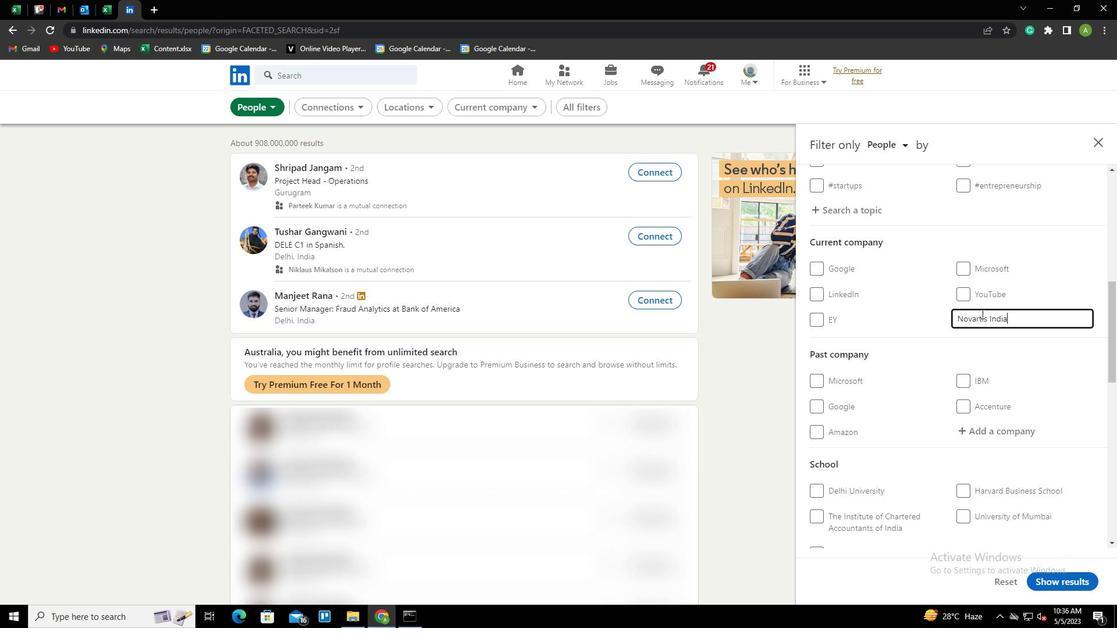 
Action: Mouse scrolled (981, 313) with delta (0, 0)
Screenshot: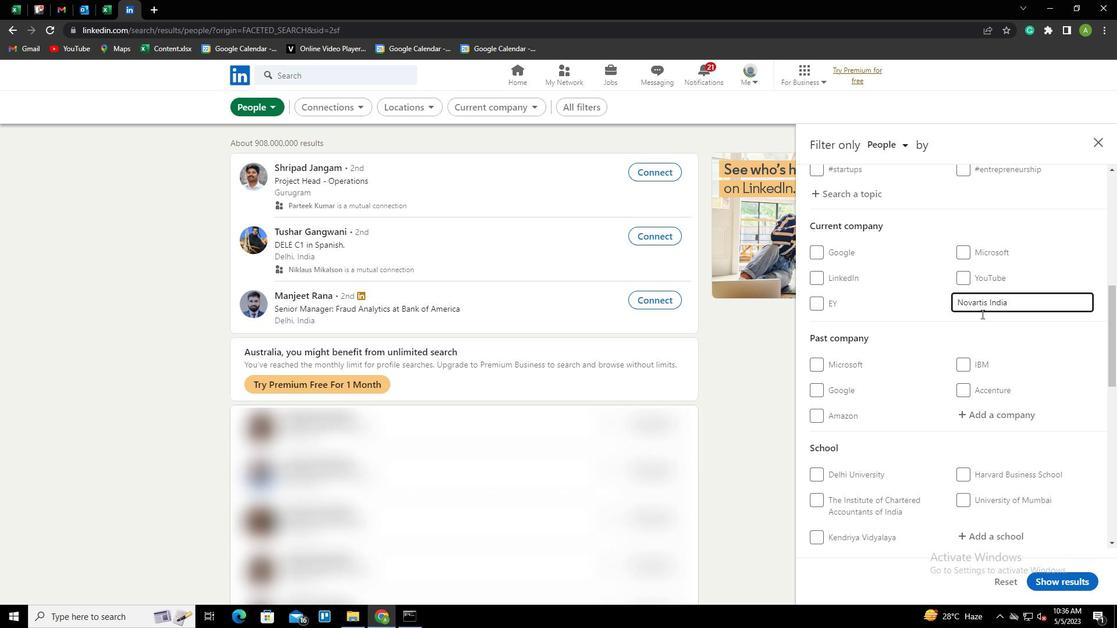 
Action: Mouse scrolled (981, 313) with delta (0, 0)
Screenshot: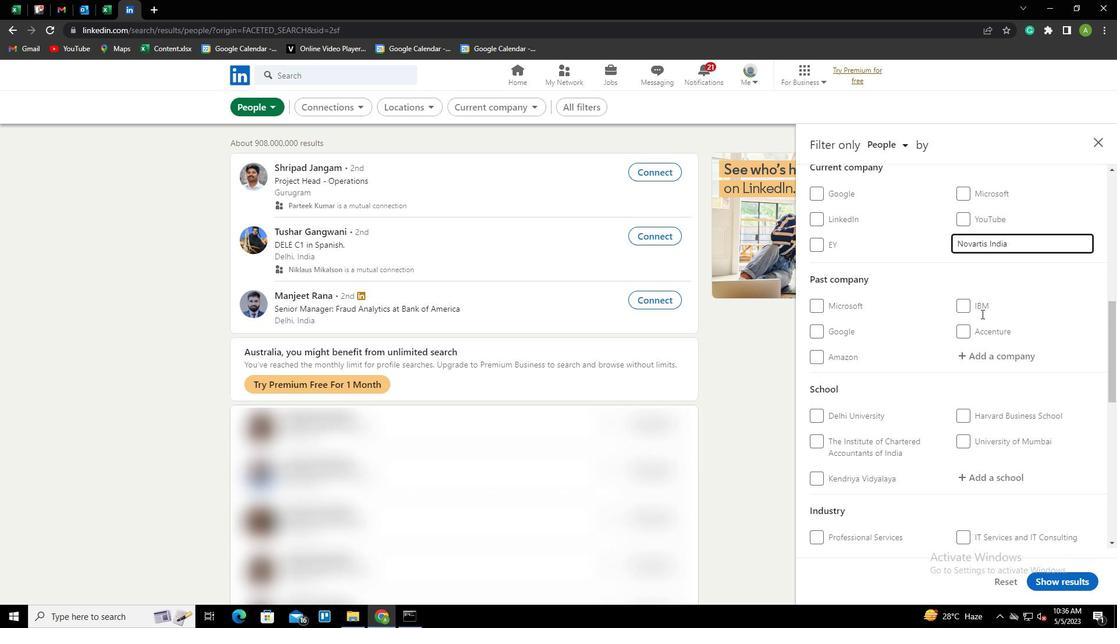 
Action: Mouse moved to (979, 381)
Screenshot: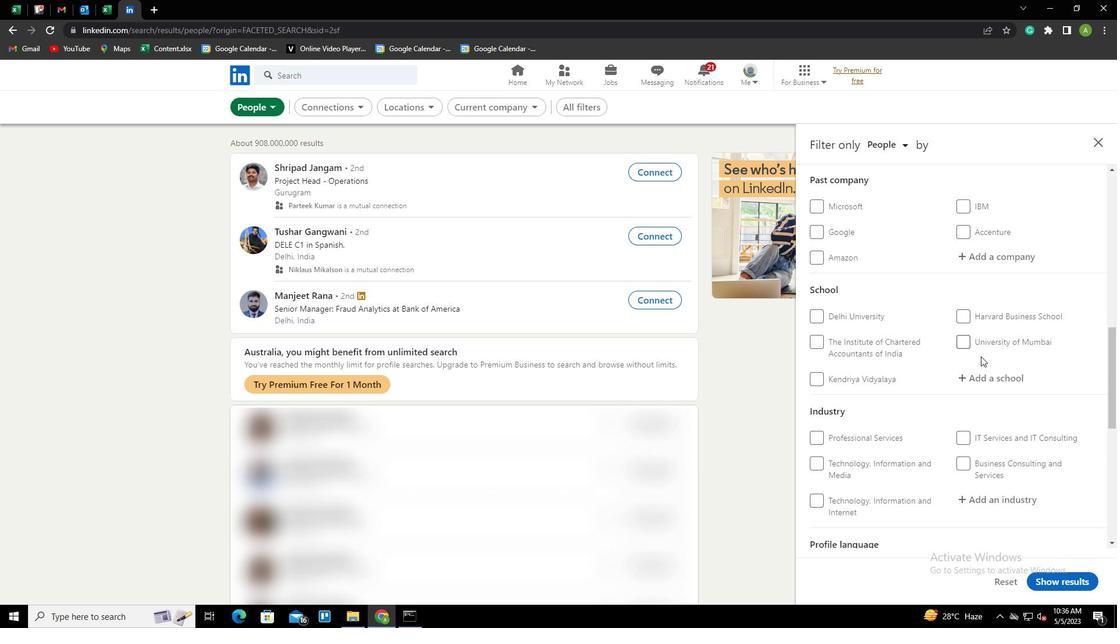 
Action: Mouse pressed left at (979, 381)
Screenshot: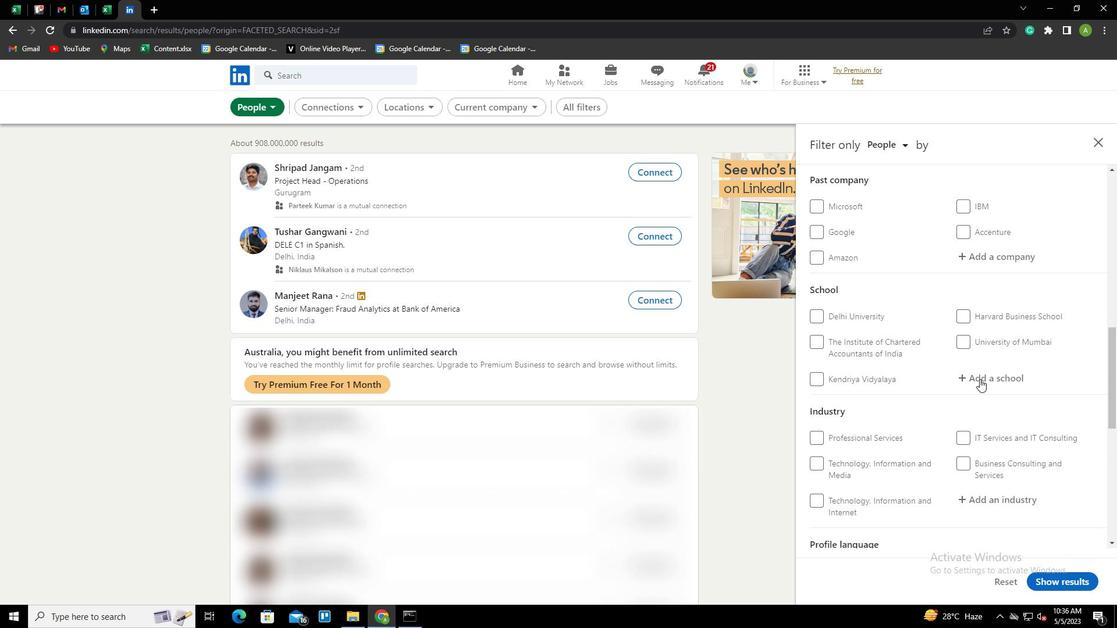 
Action: Key pressed <Key.shift>CCS<Key.space><Key.shift><Key.shift><Key.shift><Key.shift><Key.shift><Key.shift><Key.shift><Key.shift><Key.shift><Key.shift><Key.shift><Key.shift><Key.shift><Key.shift><Key.shift><Key.shift><Key.shift><Key.shift><Key.shift><Key.shift><Key.shift><Key.shift><Key.shift><Key.shift><Key.shift><Key.shift><Key.shift><Key.shift><Key.shift><Key.shift><Key.shift><Key.shift><Key.shift><Key.shift><Key.shift><Key.shift><Key.shift><Key.shift><Key.shift><Key.shift><Key.shift>(<Key.shift><Key.shift>CHAUDHARY<Key.space><Key.shift>CHARAN<Key.space><Key.shift>SINGH<Key.shift><Key.shift><Key.shift><Key.shift><Key.shift><Key.shift><Key.shift><Key.shift><Key.shift><Key.shift><Key.shift><Key.shift><Key.shift><Key.shift><Key.shift><Key.shift><Key.shift><Key.shift><Key.shift>)<Key.shift>UNI<Key.down><Key.enter>
Screenshot: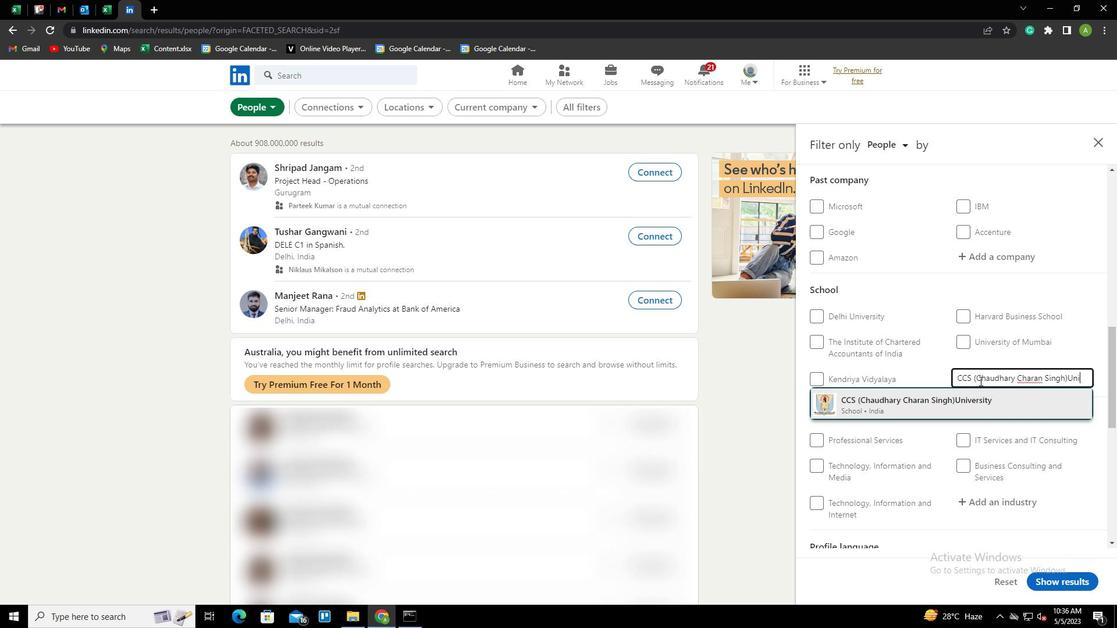 
Action: Mouse scrolled (979, 380) with delta (0, 0)
Screenshot: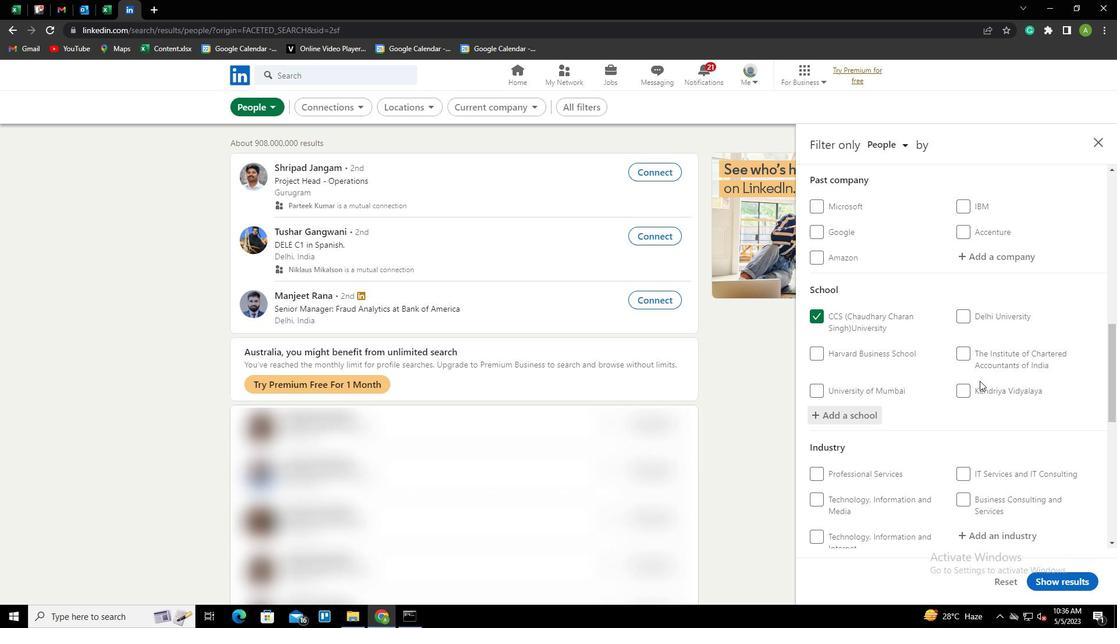 
Action: Mouse scrolled (979, 380) with delta (0, 0)
Screenshot: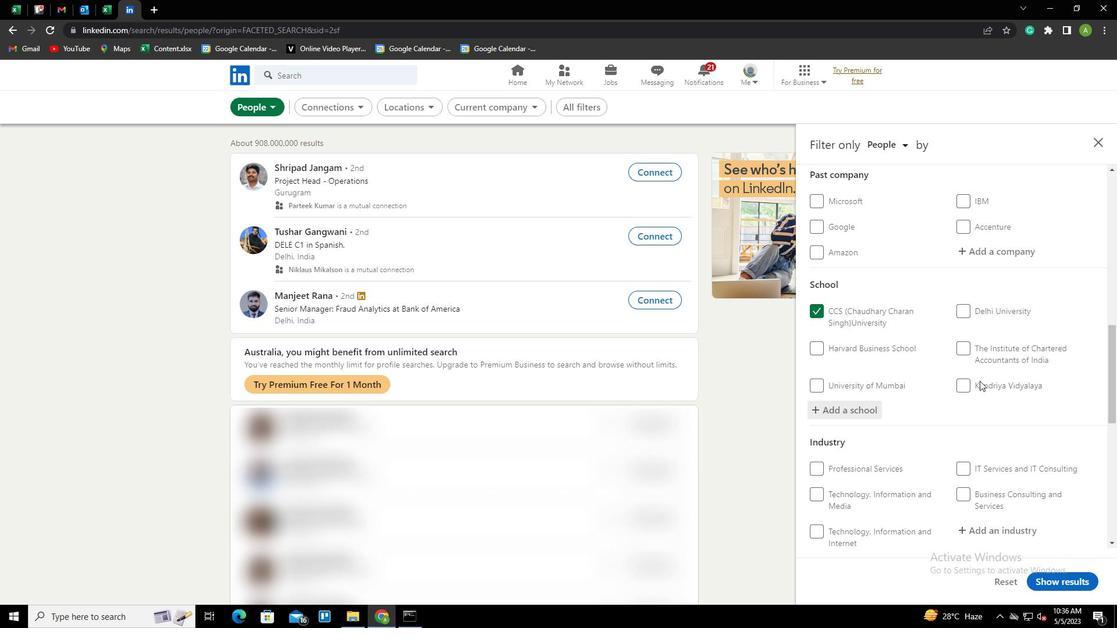 
Action: Mouse scrolled (979, 380) with delta (0, 0)
Screenshot: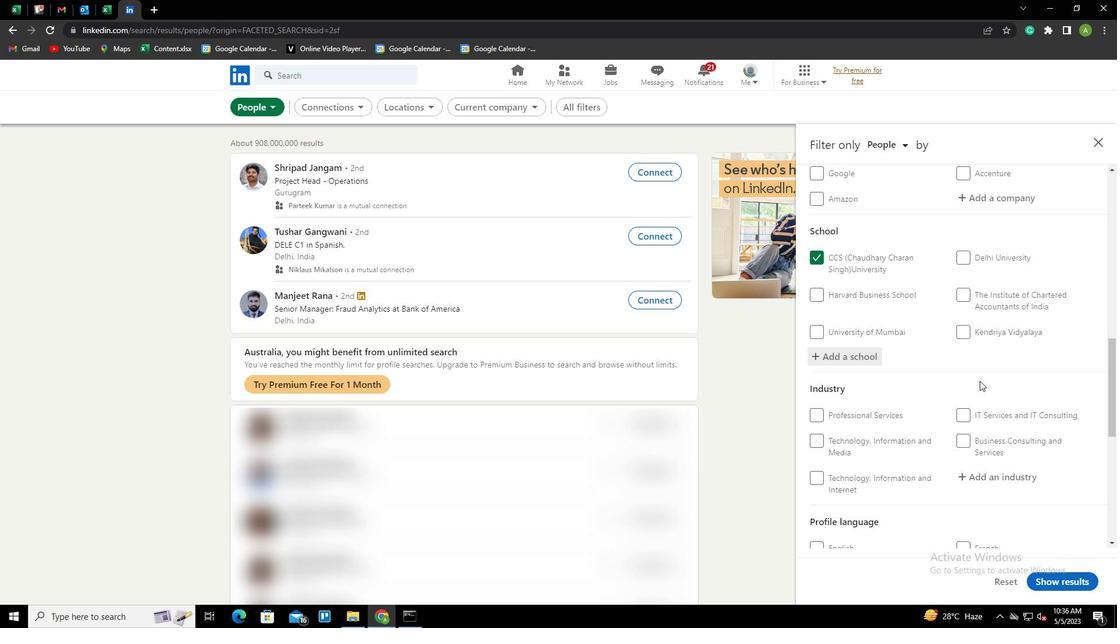 
Action: Mouse moved to (982, 360)
Screenshot: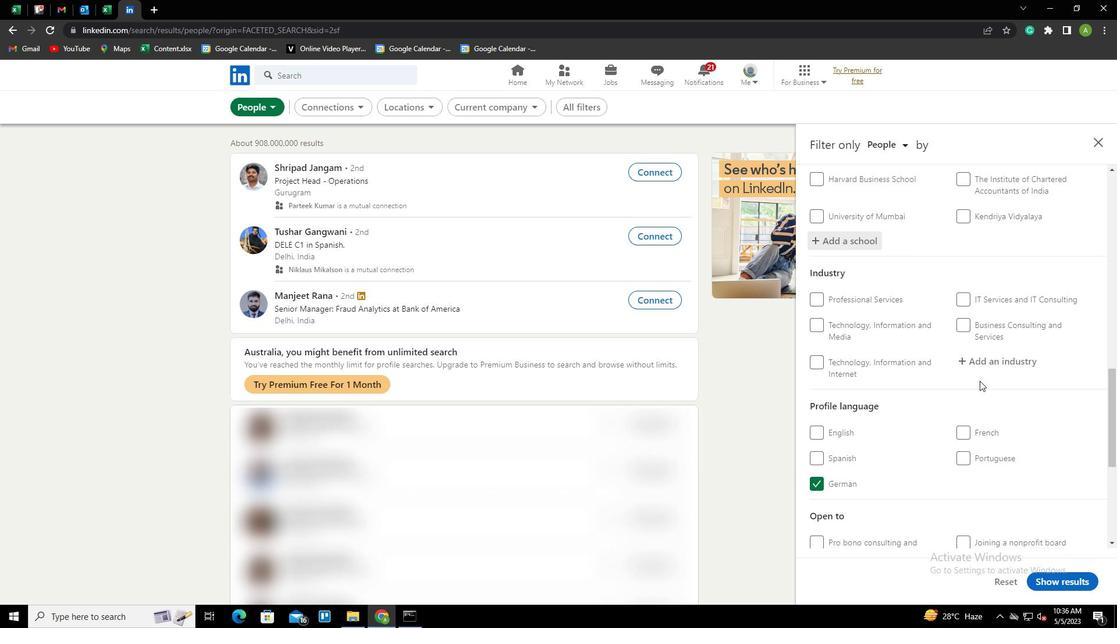 
Action: Mouse pressed left at (982, 360)
Screenshot: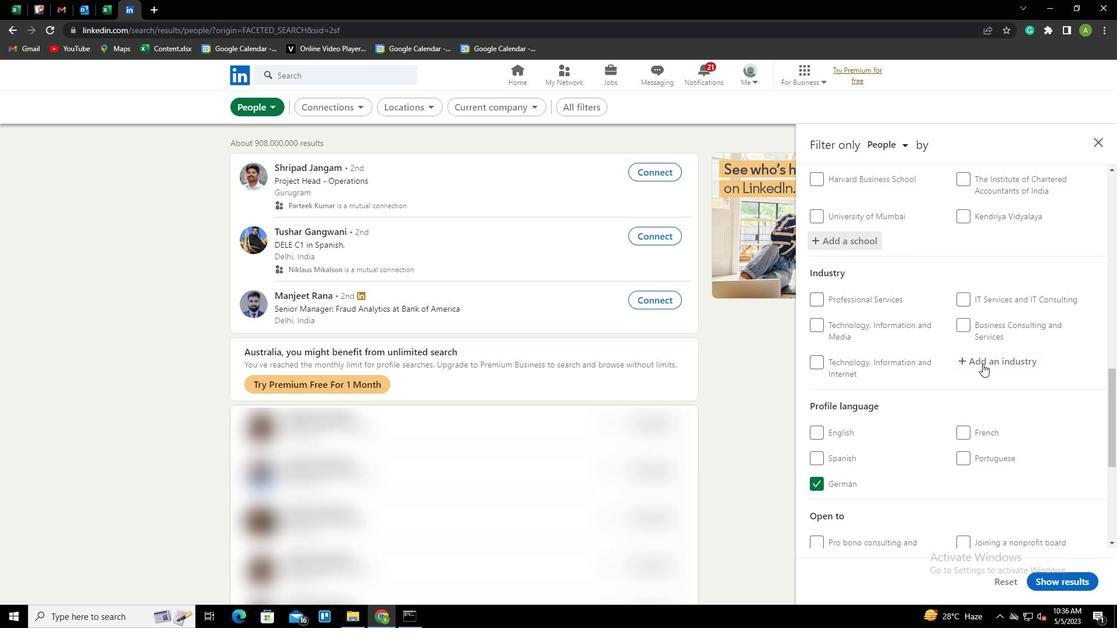 
Action: Key pressed <Key.shift><Key.shift><Key.shift><Key.shift><Key.shift><Key.shift><Key.shift><Key.shift><Key.shift><Key.shift><Key.shift><Key.shift><Key.shift><Key.shift><Key.shift><Key.shift><Key.shift><Key.shift><Key.shift><Key.shift><Key.shift><Key.shift><Key.shift><Key.shift><Key.shift><Key.shift><Key.shift><Key.shift><Key.shift><Key.shift><Key.shift><Key.shift><Key.shift><Key.shift><Key.shift><Key.shift><Key.shift><Key.shift><Key.shift><Key.shift><Key.shift><Key.shift><Key.shift><Key.shift><Key.shift><Key.shift><Key.shift><Key.shift><Key.shift><Key.shift><Key.shift><Key.shift><Key.shift><Key.shift><Key.shift><Key.shift><Key.shift><Key.shift><Key.shift><Key.shift><Key.shift><Key.shift><Key.shift><Key.shift><Key.shift>LANDSCAPING<Key.space><Key.shift>SERVICES<Key.down><Key.enter>
Screenshot: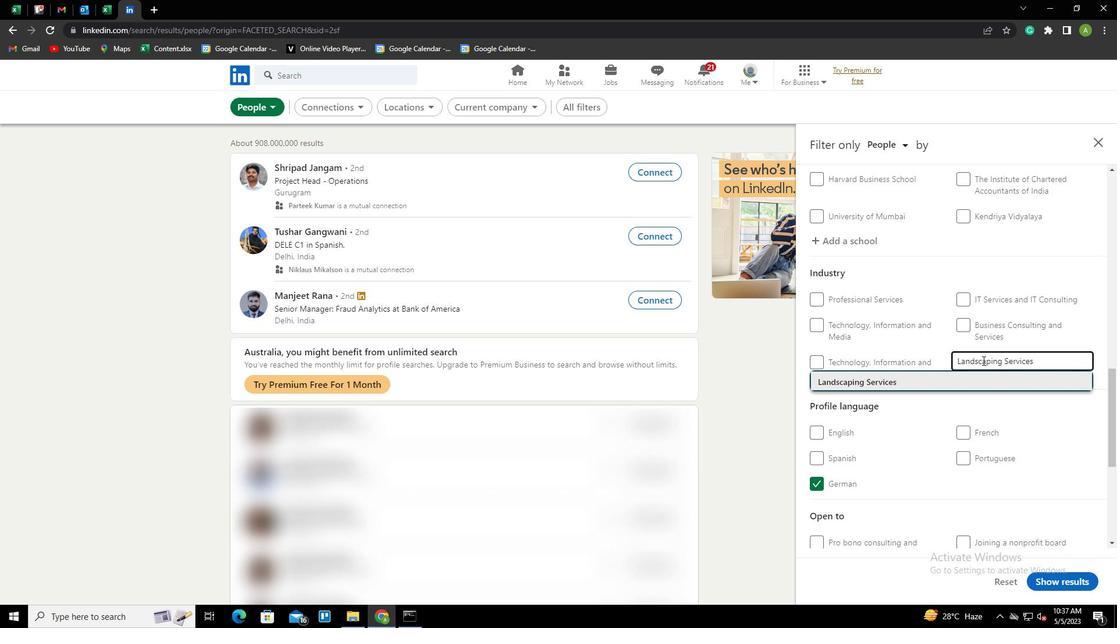 
Action: Mouse scrolled (982, 360) with delta (0, 0)
Screenshot: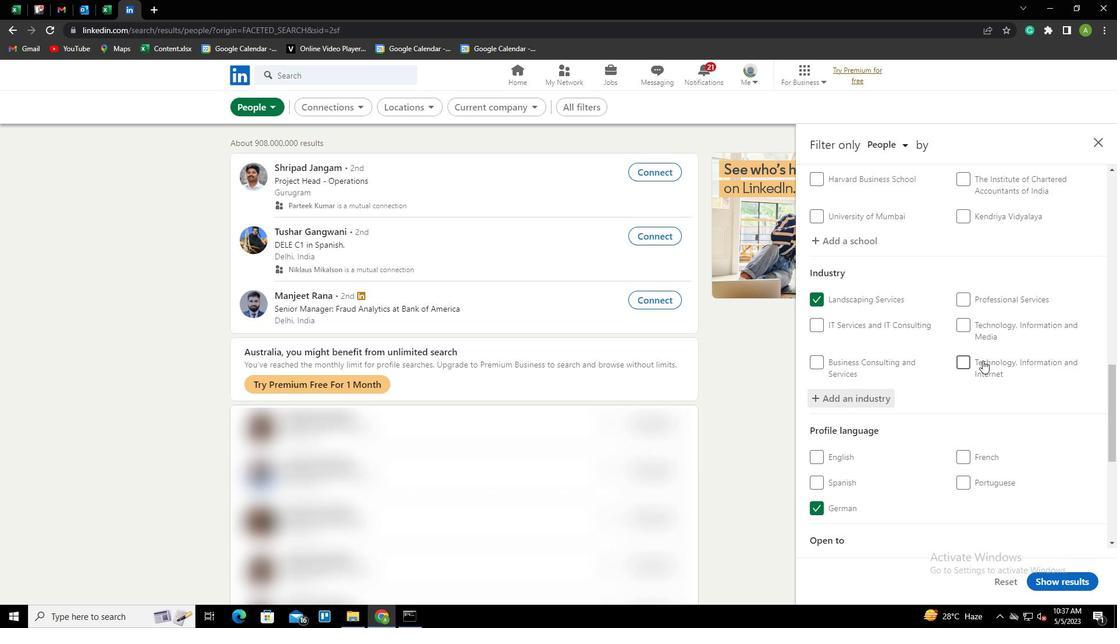 
Action: Mouse scrolled (982, 360) with delta (0, 0)
Screenshot: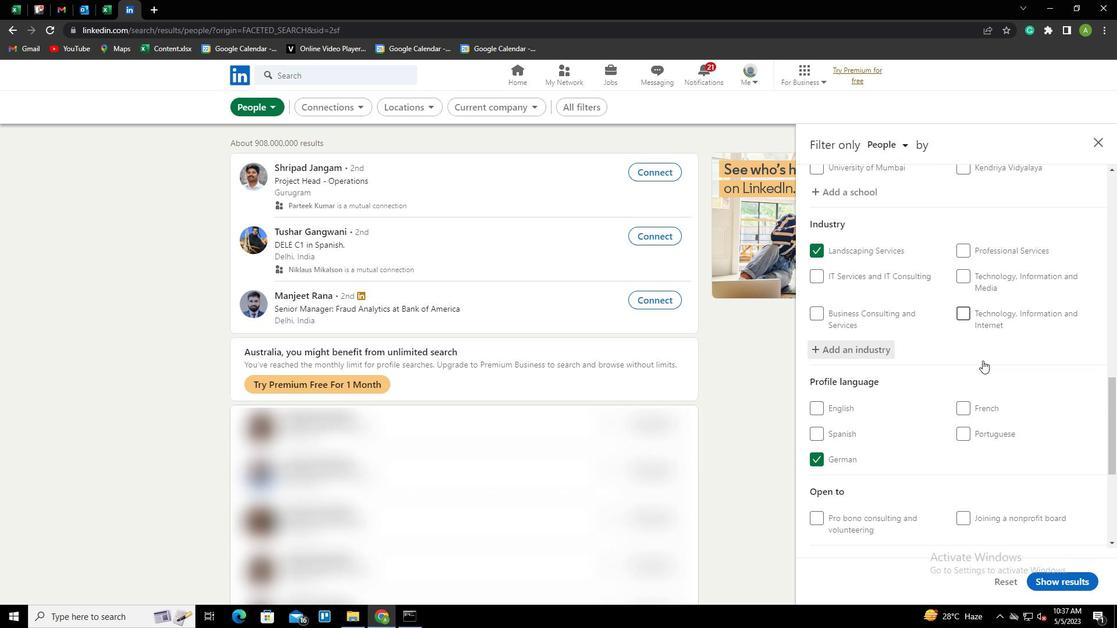 
Action: Mouse scrolled (982, 360) with delta (0, 0)
Screenshot: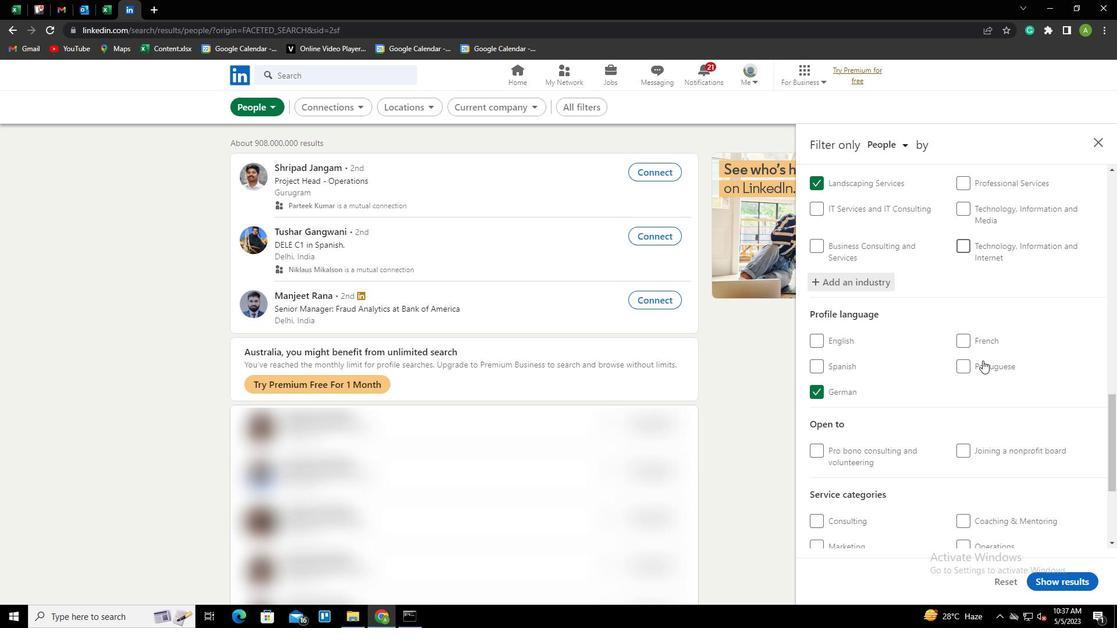 
Action: Mouse scrolled (982, 360) with delta (0, 0)
Screenshot: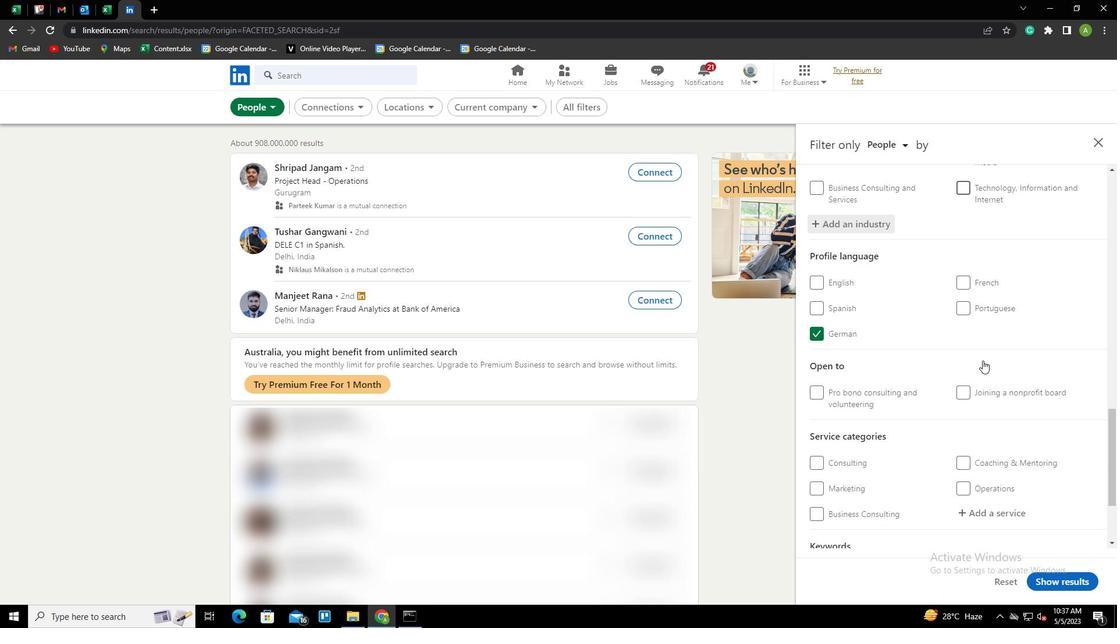 
Action: Mouse scrolled (982, 360) with delta (0, 0)
Screenshot: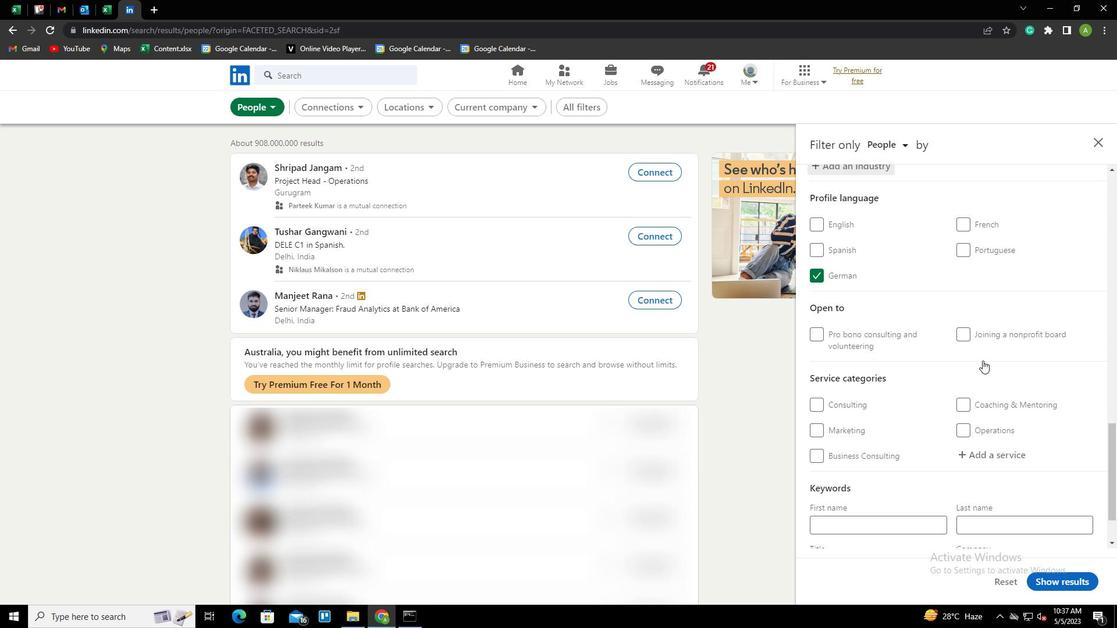 
Action: Mouse scrolled (982, 360) with delta (0, 0)
Screenshot: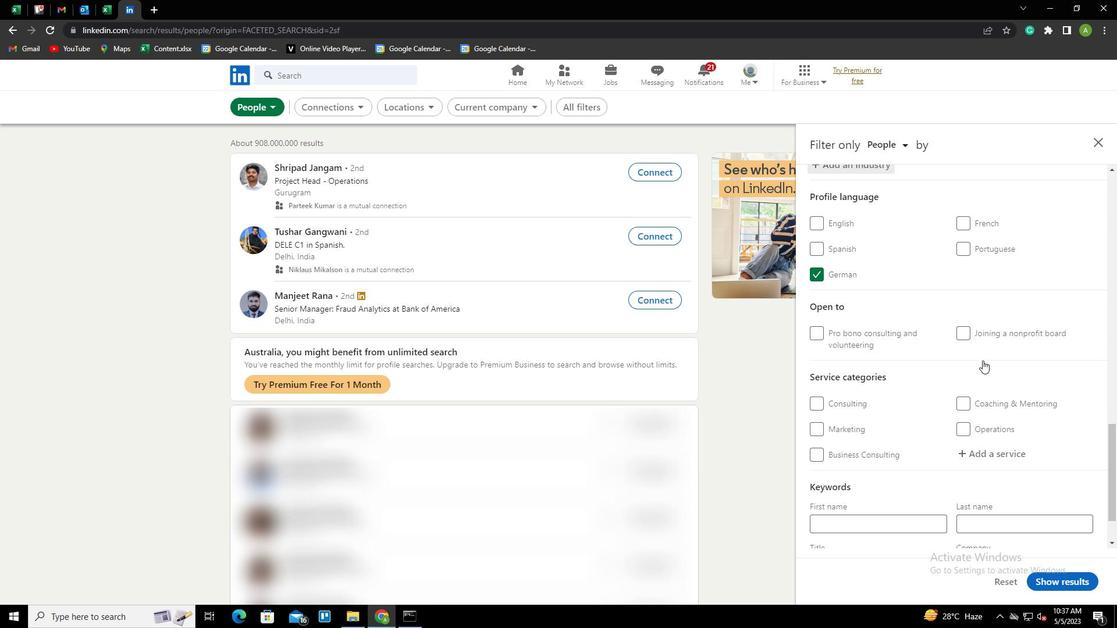 
Action: Mouse moved to (987, 389)
Screenshot: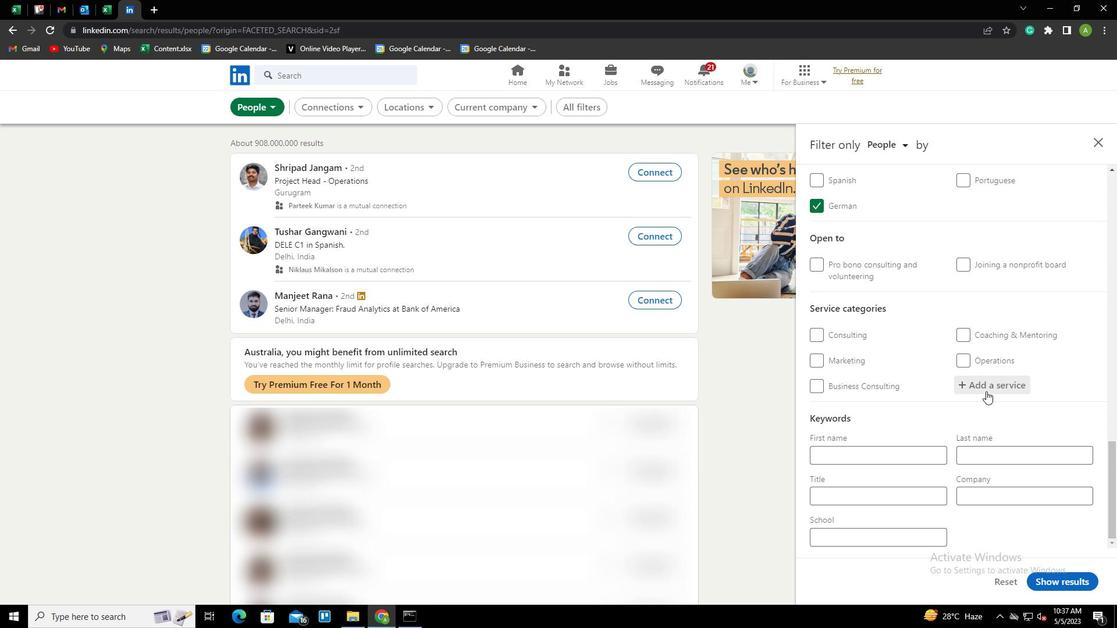 
Action: Mouse pressed left at (987, 389)
Screenshot: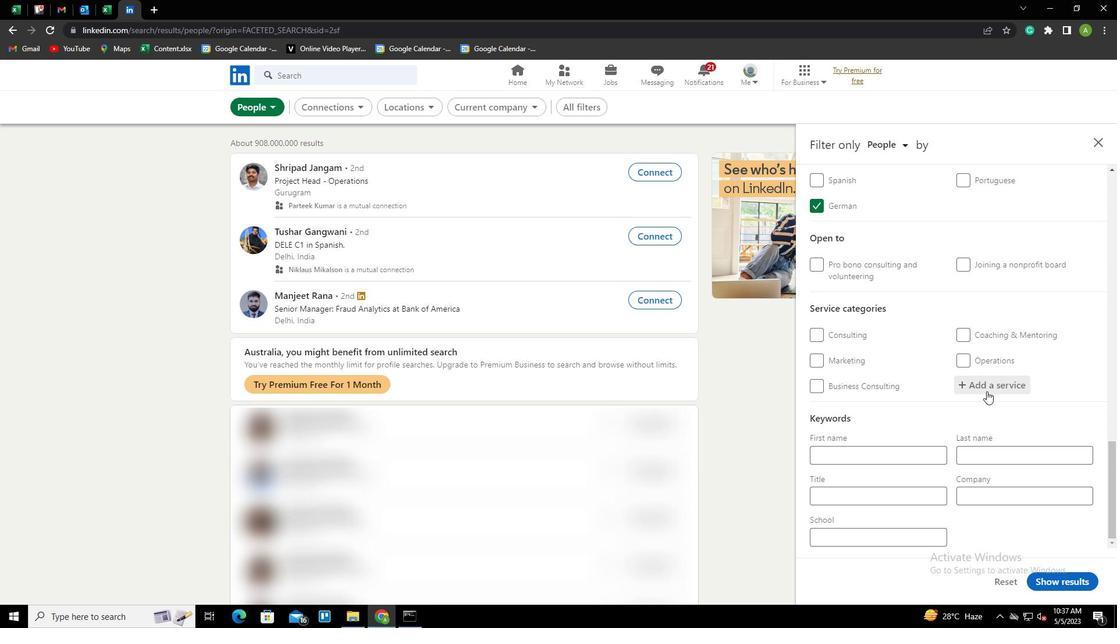 
Action: Key pressed <Key.shift><Key.shift><Key.shift><Key.shift><Key.shift><Key.shift><Key.shift><Key.shift><Key.shift><Key.shift><Key.shift><Key.shift><Key.shift><Key.shift><Key.shift><Key.shift><Key.shift><Key.shift><Key.shift><Key.shift><Key.shift><Key.shift><Key.shift><Key.shift><Key.shift><Key.shift><Key.shift><Key.shift><Key.shift><Key.shift><Key.shift><Key.shift><Key.shift><Key.shift><Key.shift><Key.shift><Key.shift><Key.shift><Key.shift><Key.shift><Key.shift><Key.shift><Key.shift><Key.shift>VIDEO<Key.space><Key.shift>ANIMA<Key.down><Key.enter>
Screenshot: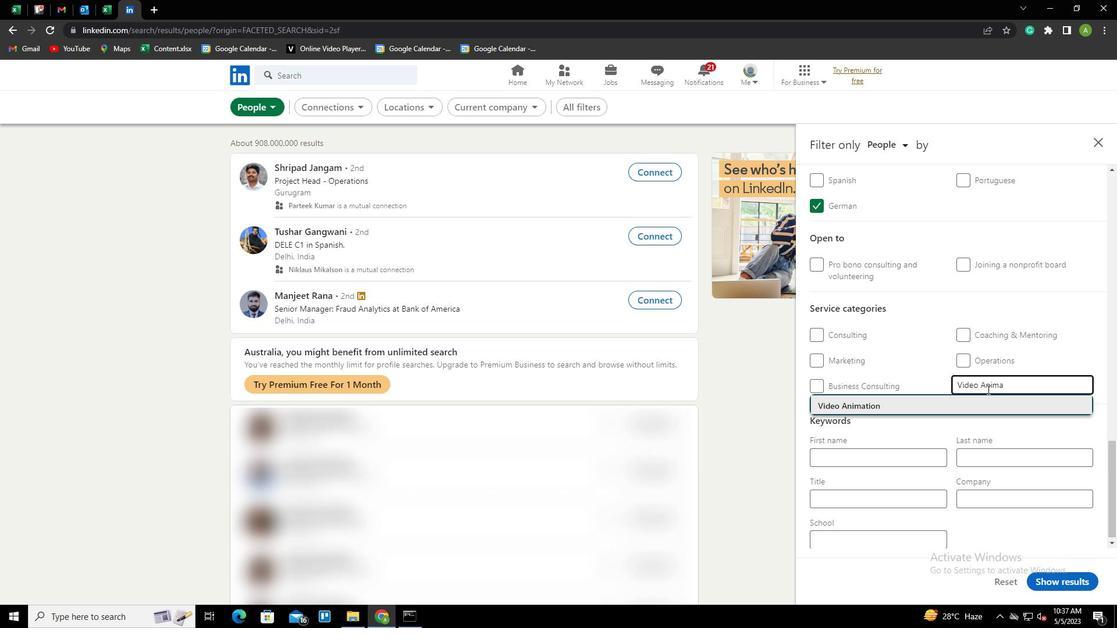 
Action: Mouse scrolled (987, 389) with delta (0, 0)
Screenshot: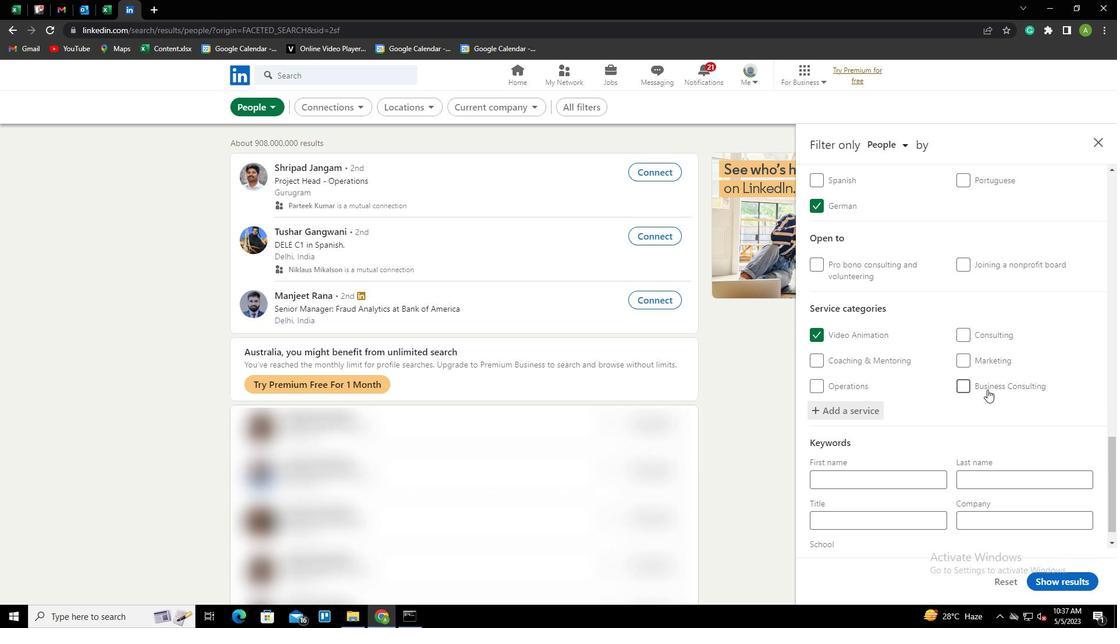 
Action: Mouse scrolled (987, 389) with delta (0, 0)
Screenshot: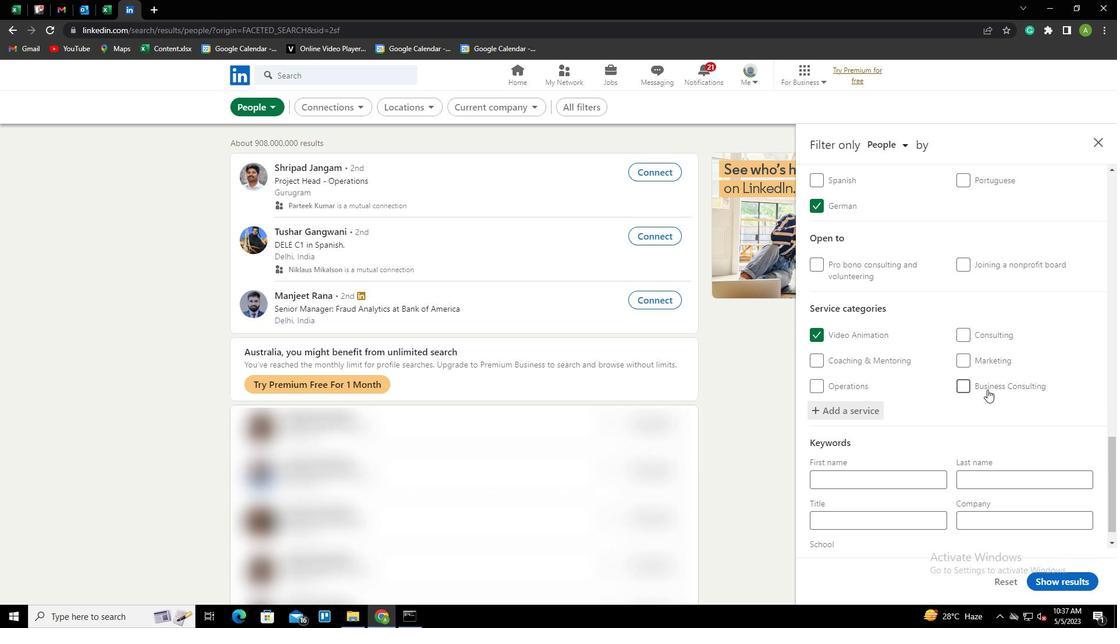 
Action: Mouse scrolled (987, 389) with delta (0, 0)
Screenshot: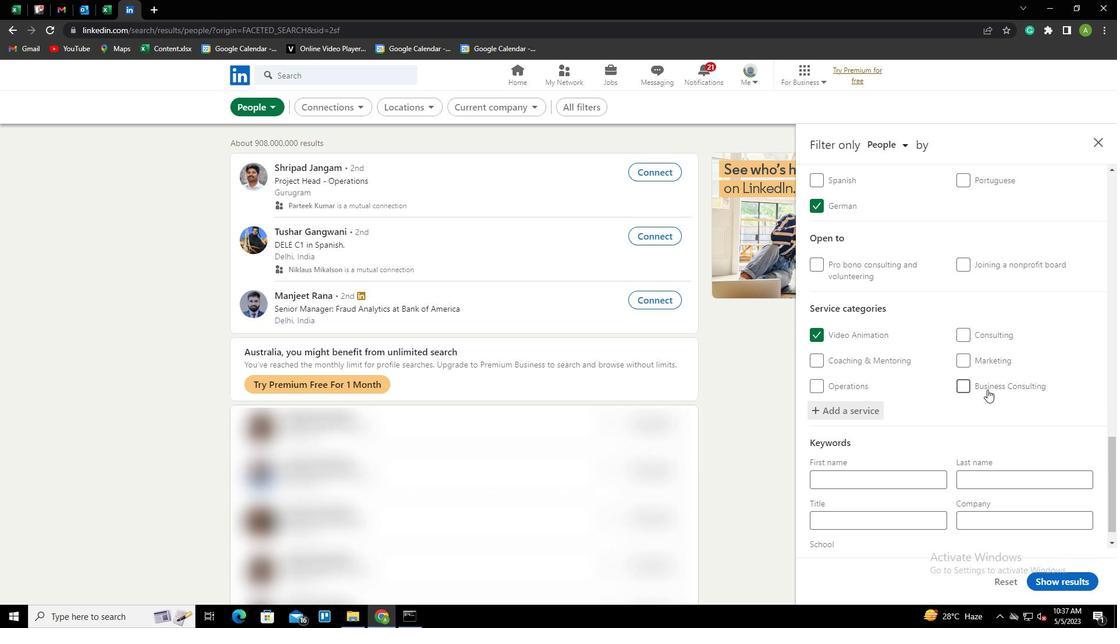
Action: Mouse scrolled (987, 389) with delta (0, 0)
Screenshot: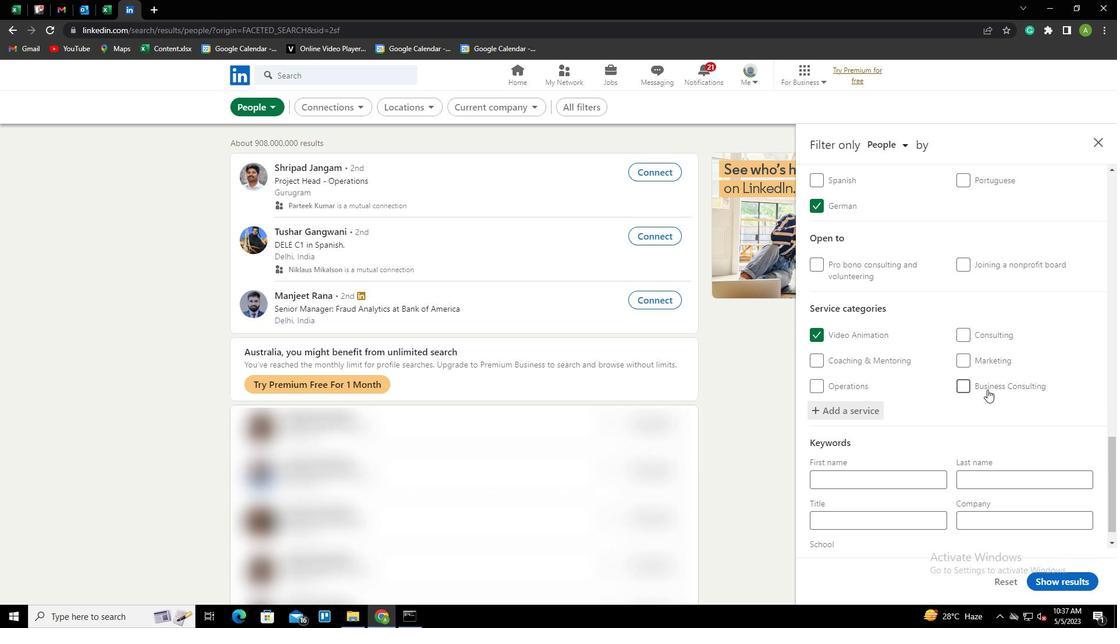 
Action: Mouse scrolled (987, 389) with delta (0, 0)
Screenshot: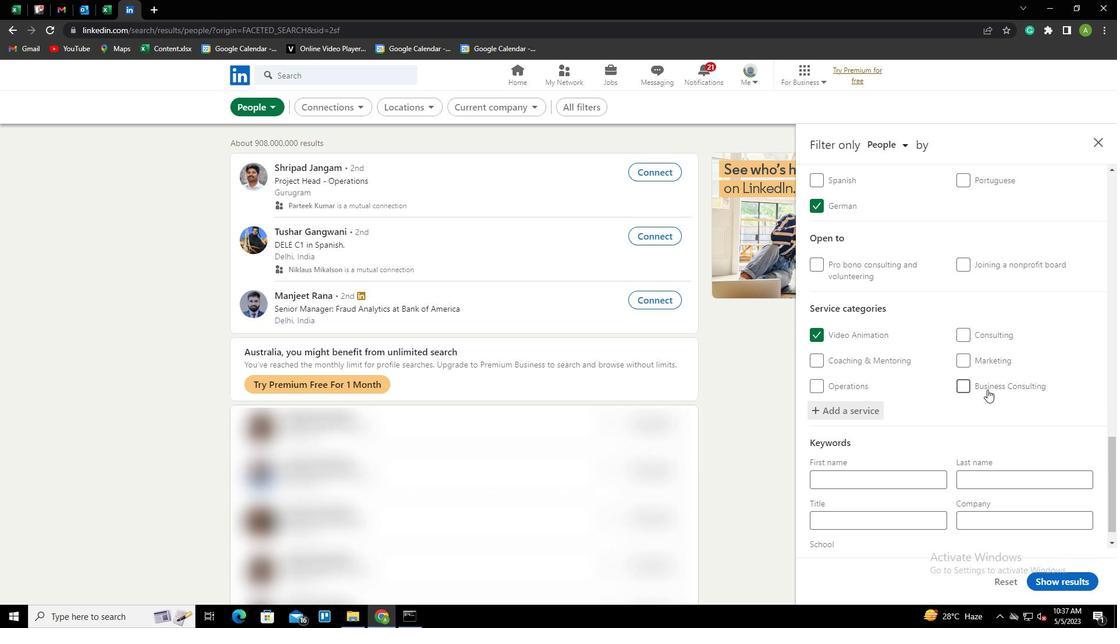 
Action: Mouse moved to (917, 504)
Screenshot: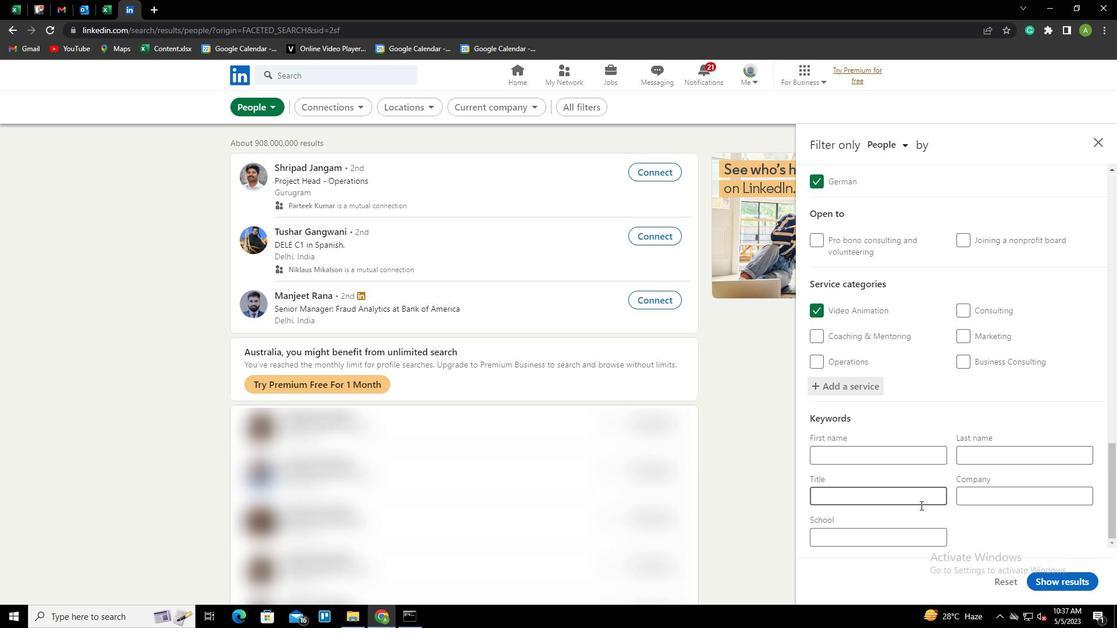 
Action: Mouse pressed left at (917, 504)
Screenshot: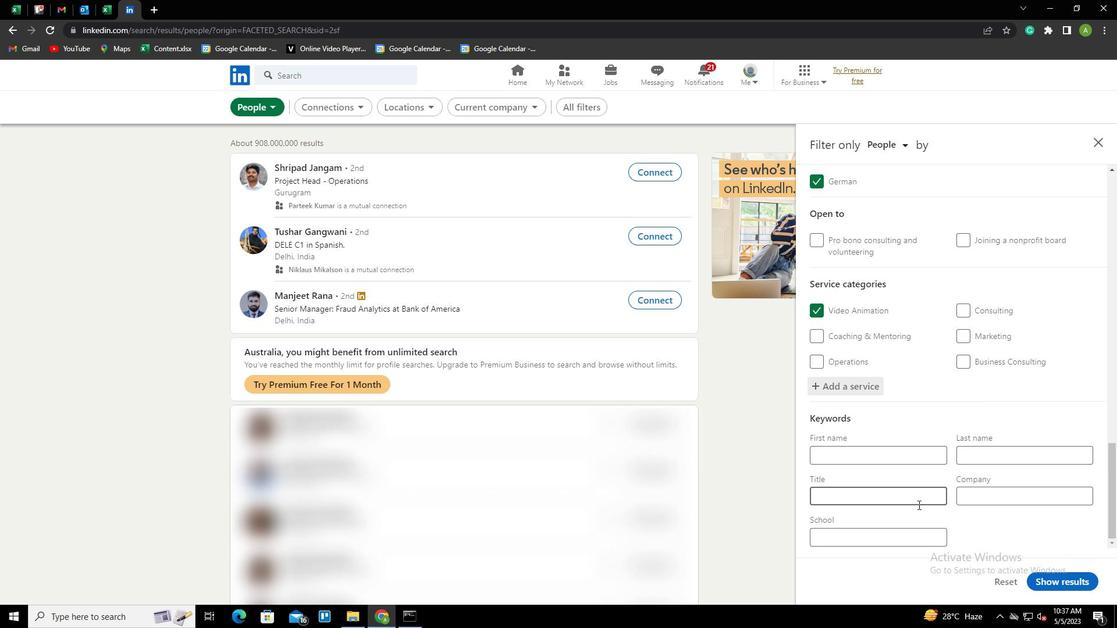 
Action: Key pressed <Key.shift><Key.shift><Key.shift><Key.shift><Key.shift><Key.shift><Key.shift><Key.shift><Key.shift><Key.shift><Key.shift><Key.shift><Key.shift><Key.shift><Key.shift><Key.shift><Key.shift><Key.shift><Key.shift><Key.shift><Key.shift><Key.shift><Key.shift><Key.shift><Key.shift><Key.shift><Key.shift><Key.shift><Key.shift><Key.shift><Key.shift><Key.shift><Key.shift><Key.shift><Key.shift><Key.shift><Key.shift><Key.shift><Key.shift><Key.shift><Key.shift><Key.shift><Key.shift><Key.shift>CHIEF<Key.space><Key.shift>ROBOT<Key.space><Key.shift><Key.shift>WHISPERER
Screenshot: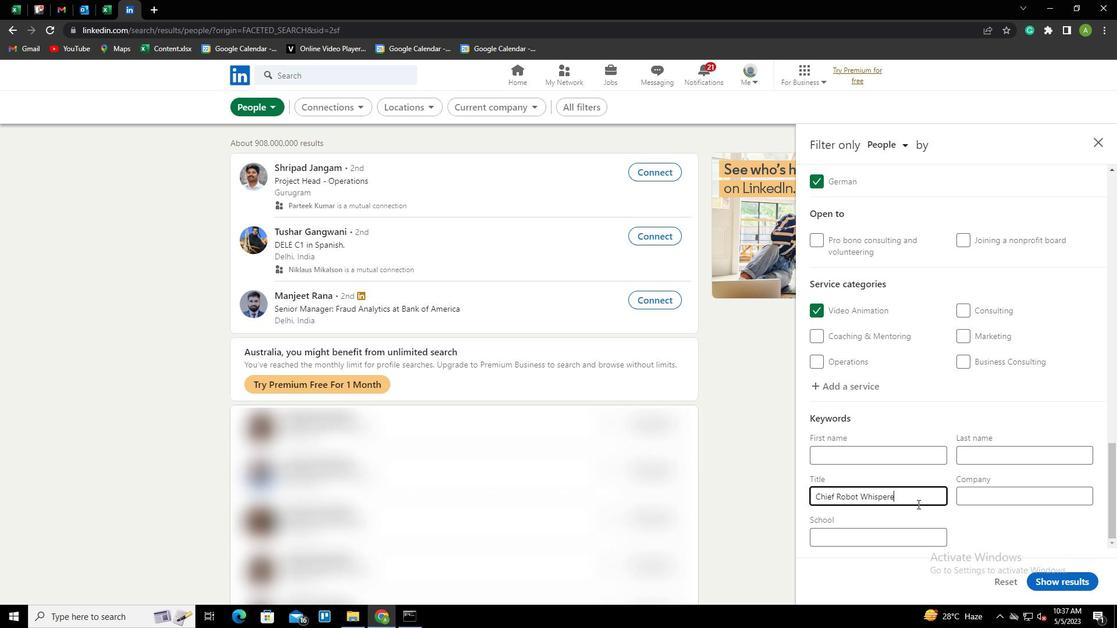 
Action: Mouse moved to (1002, 521)
Screenshot: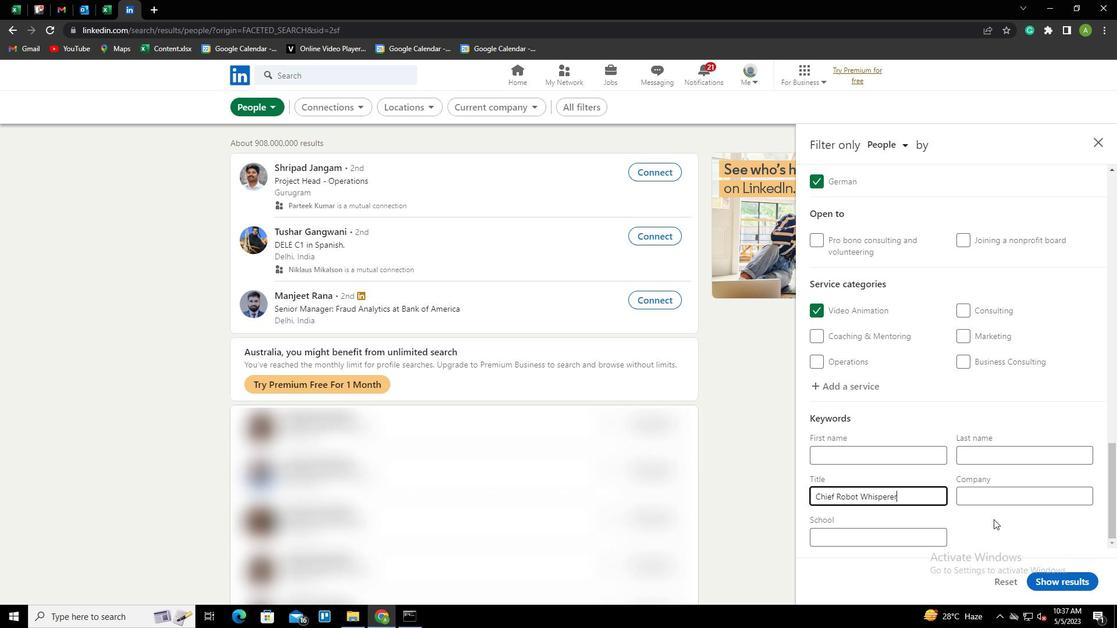 
Action: Mouse pressed left at (1002, 521)
Screenshot: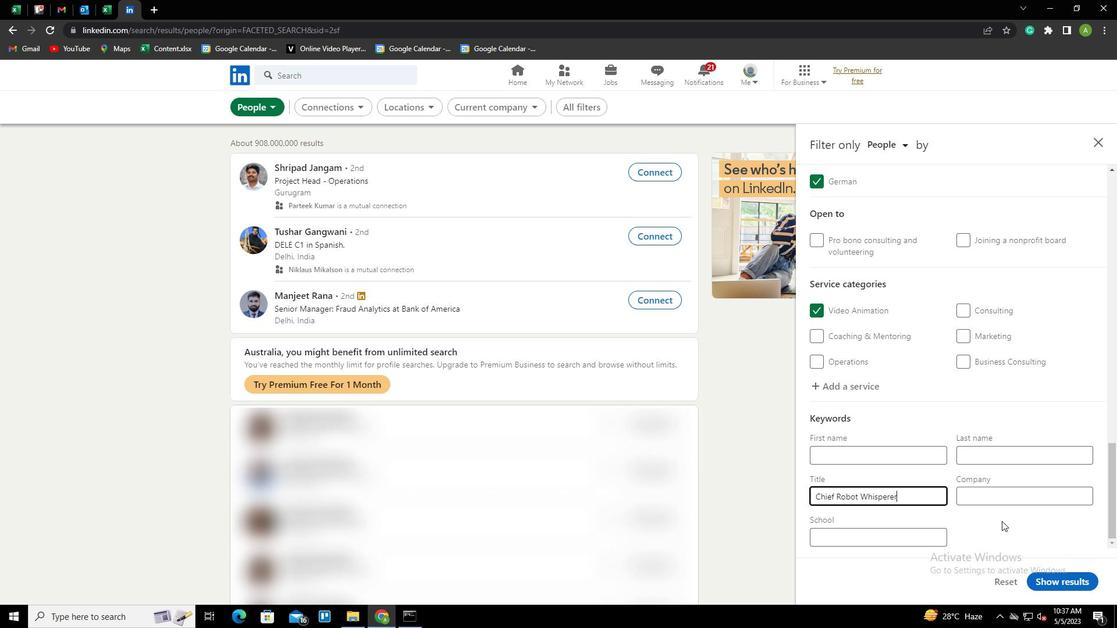 
Action: Mouse moved to (1057, 576)
Screenshot: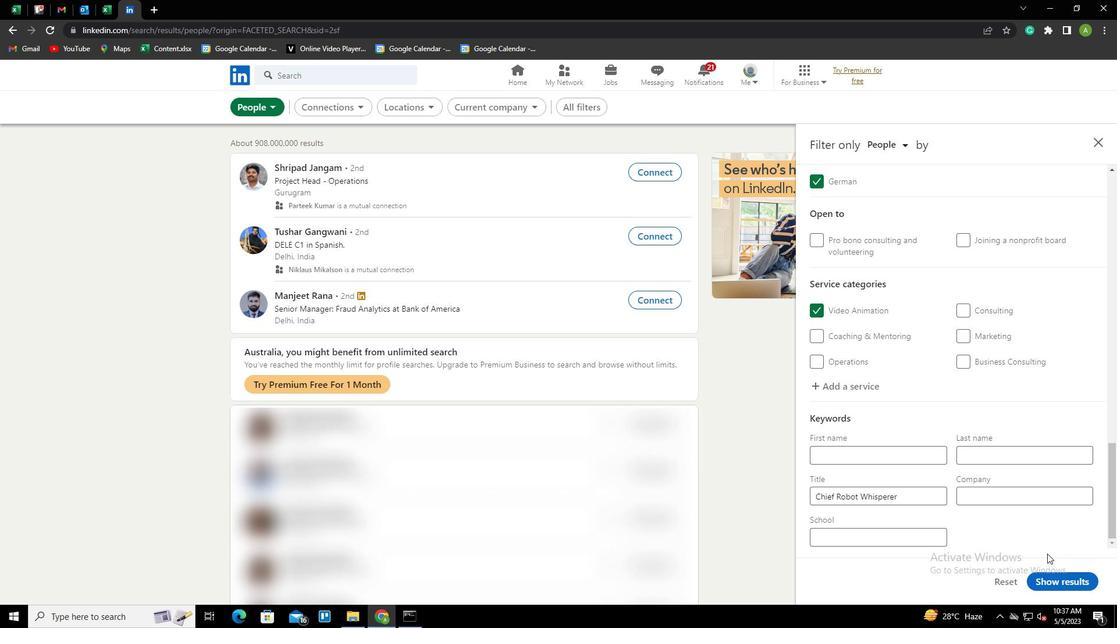
Action: Mouse pressed left at (1057, 576)
Screenshot: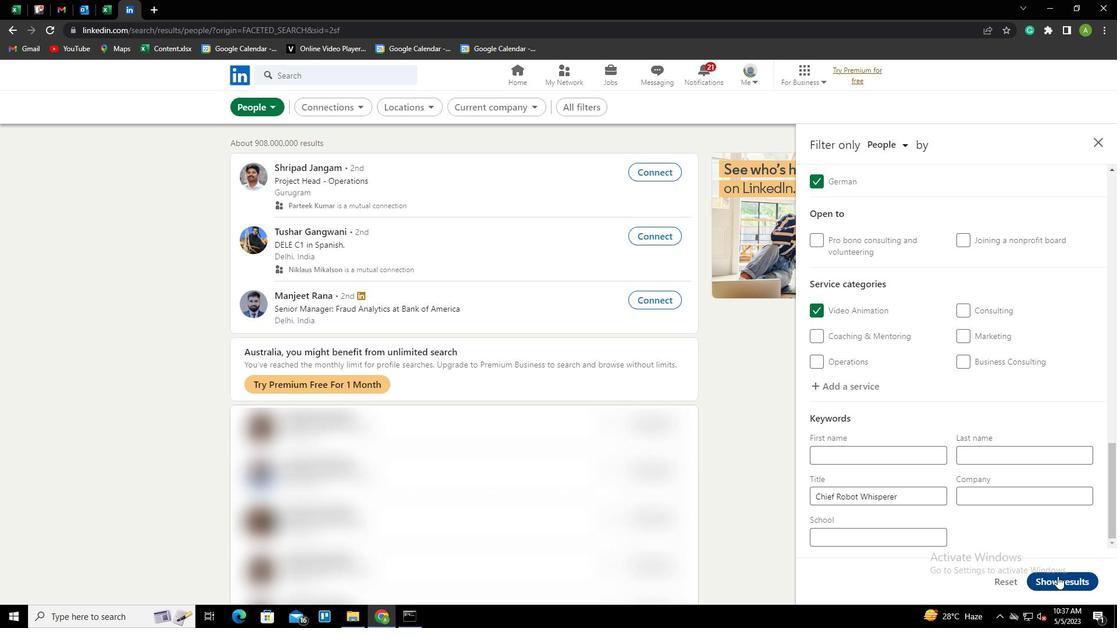 
